 Task: Assign mailaustralia7@gmail.com as Assignee of Issue Issue0000000212 in Backlog  in Scrum Project Project0000000043 in Jira. Assign mailaustralia7@gmail.com as Assignee of Issue Issue0000000213 in Backlog  in Scrum Project Project0000000043 in Jira. Assign carxxstreet791@gmail.com as Assignee of Issue Issue0000000214 in Backlog  in Scrum Project Project0000000043 in Jira. Assign carxxstreet791@gmail.com as Assignee of Issue Issue0000000215 in Backlog  in Scrum Project Project0000000043 in Jira. Assign vinnyoffice2@gmail.com as Assignee of Issue Issue0000000216 in Backlog  in Scrum Project Project0000000044 in Jira
Action: Mouse moved to (1061, 411)
Screenshot: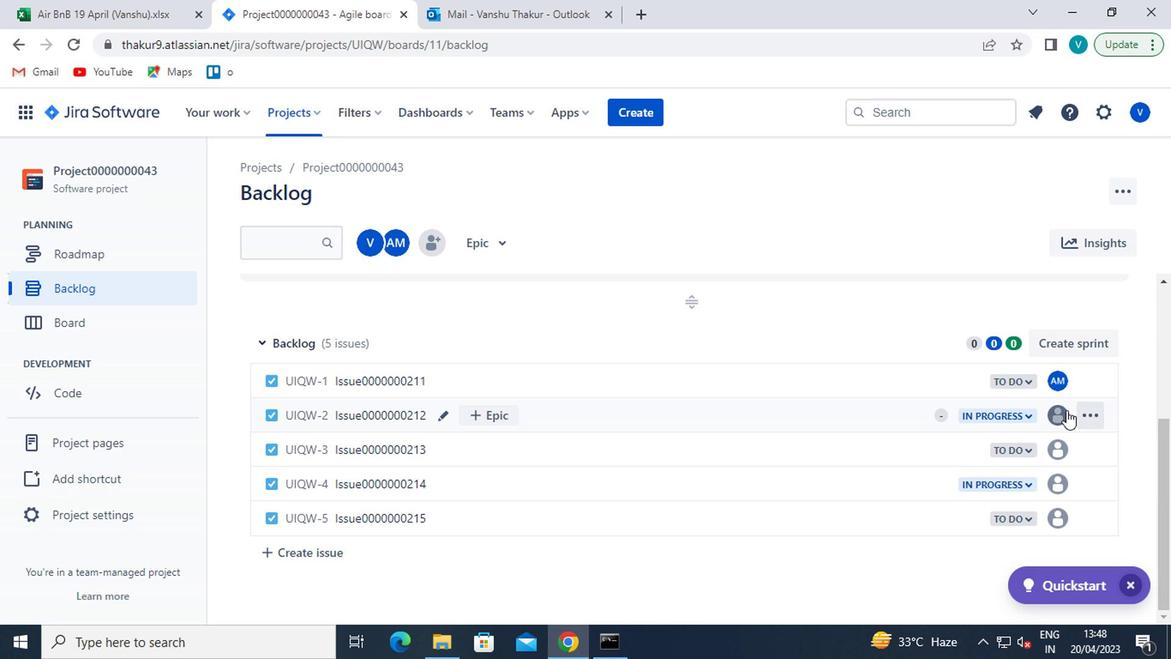 
Action: Mouse pressed left at (1061, 411)
Screenshot: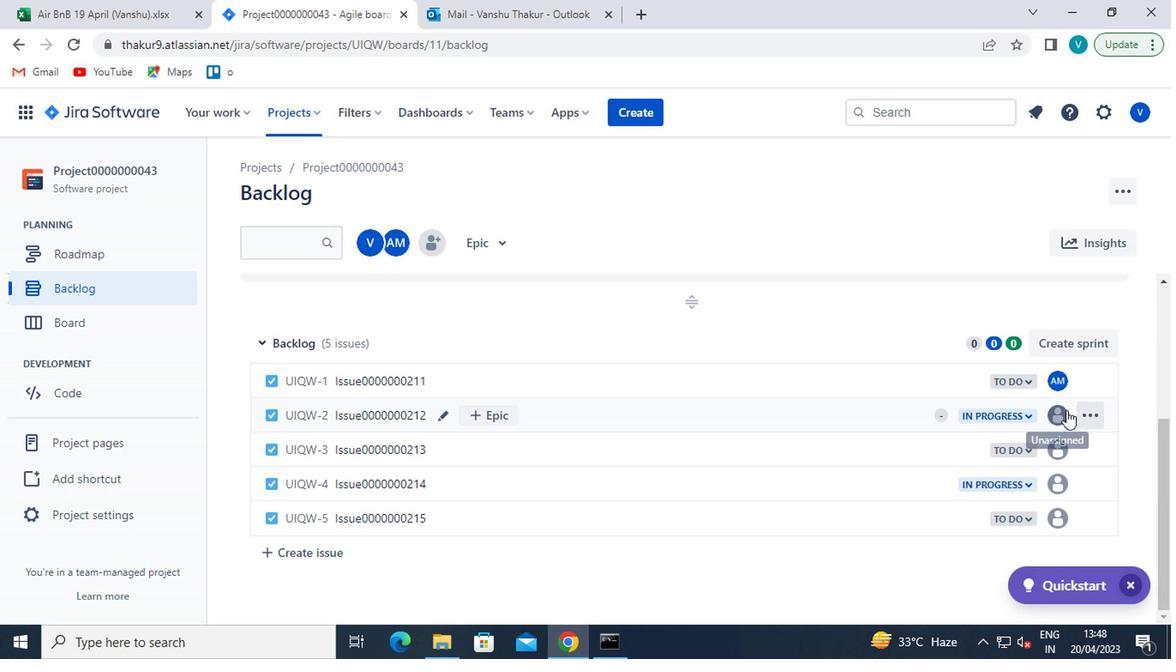 
Action: Mouse moved to (913, 584)
Screenshot: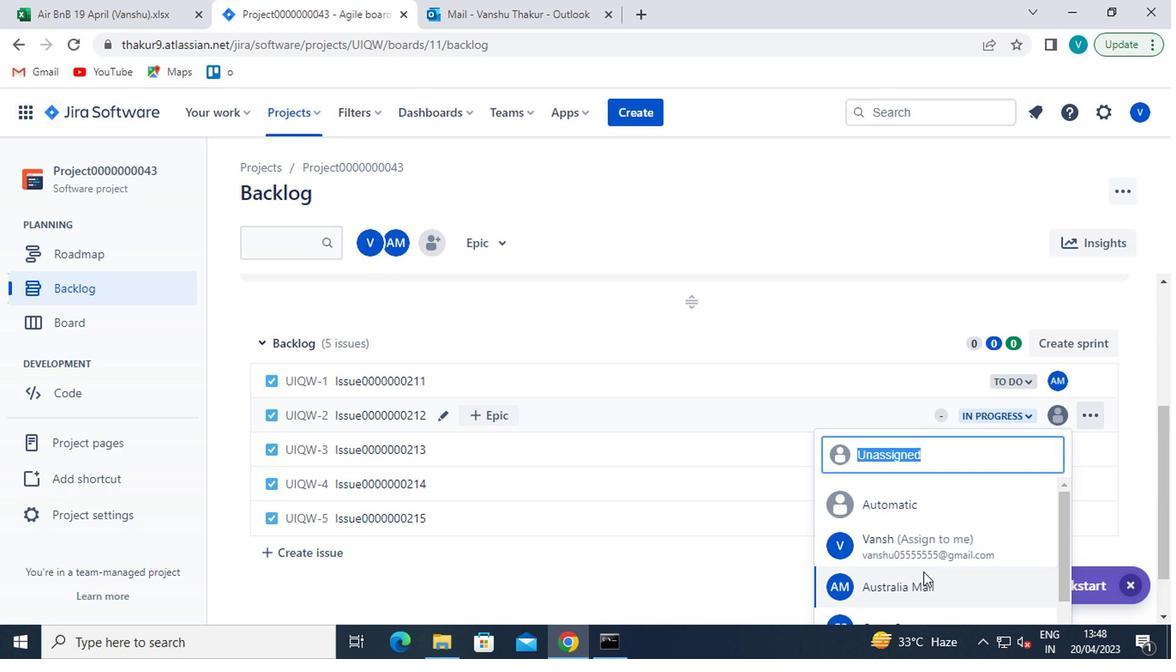 
Action: Mouse pressed left at (913, 584)
Screenshot: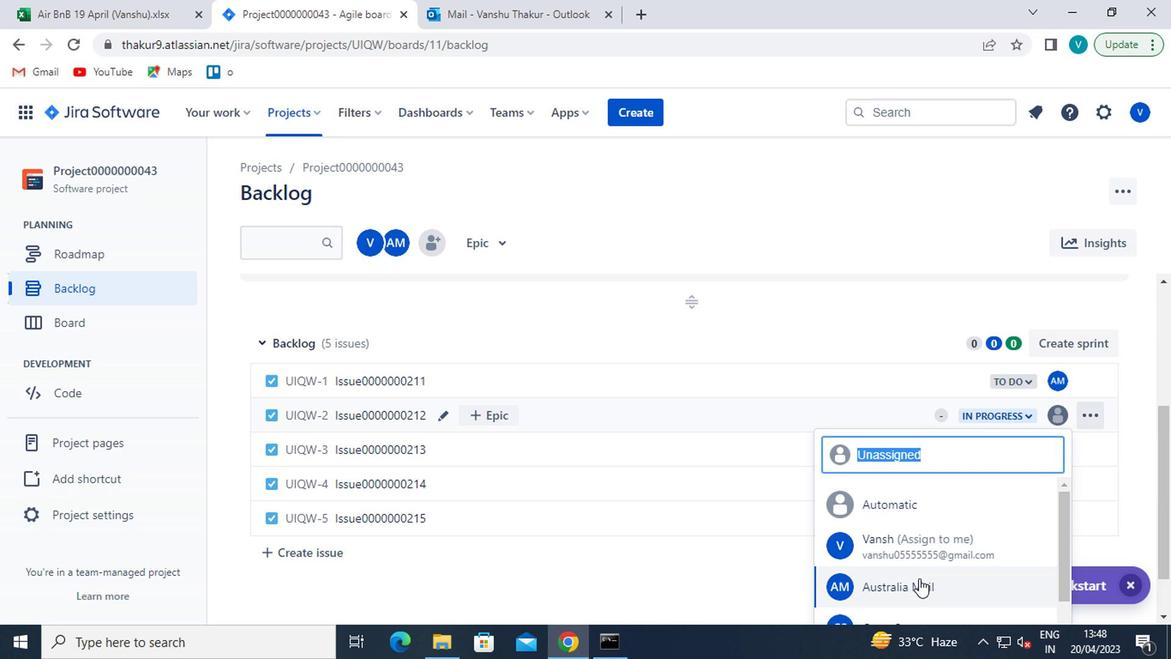 
Action: Mouse moved to (1057, 444)
Screenshot: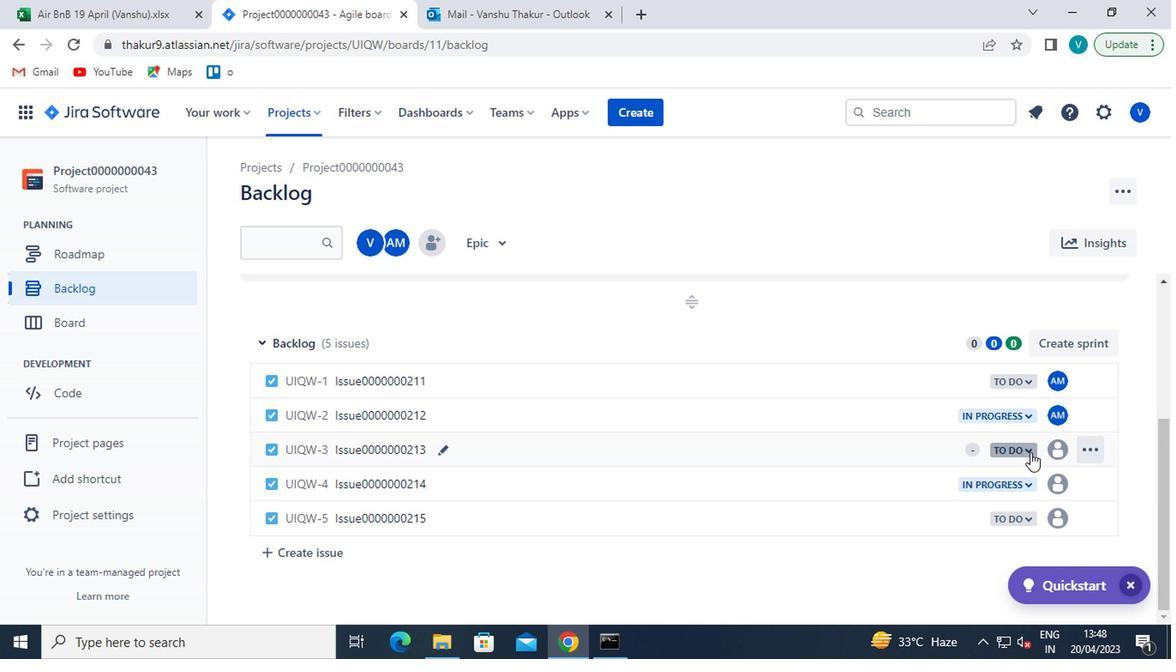 
Action: Mouse pressed left at (1057, 444)
Screenshot: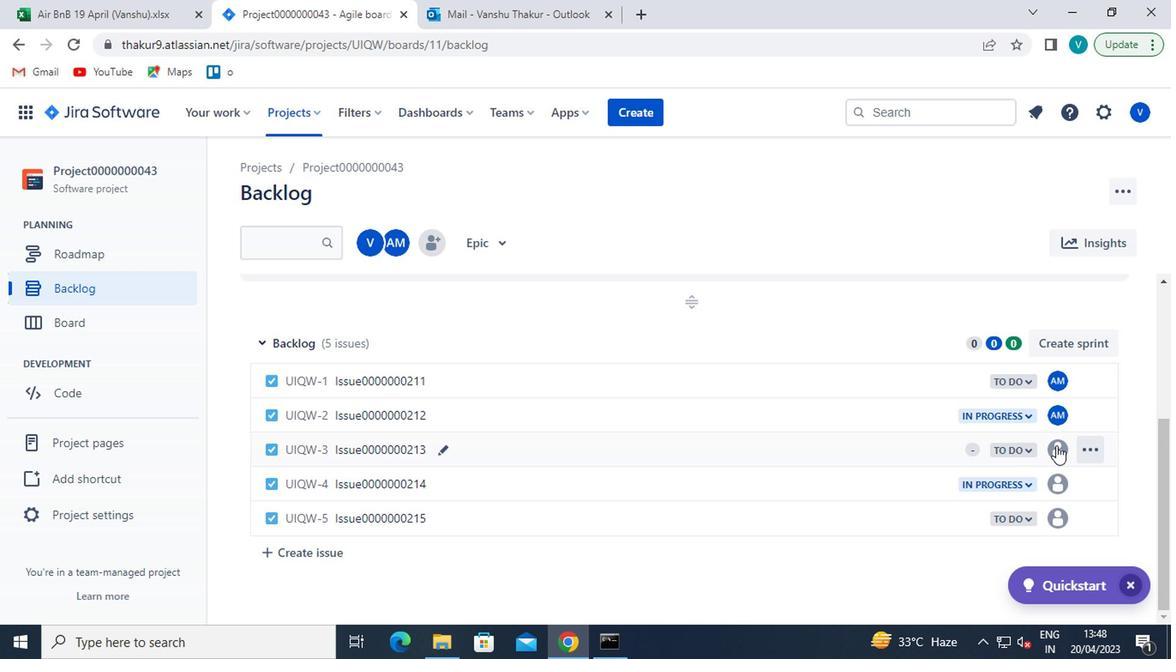 
Action: Mouse moved to (892, 607)
Screenshot: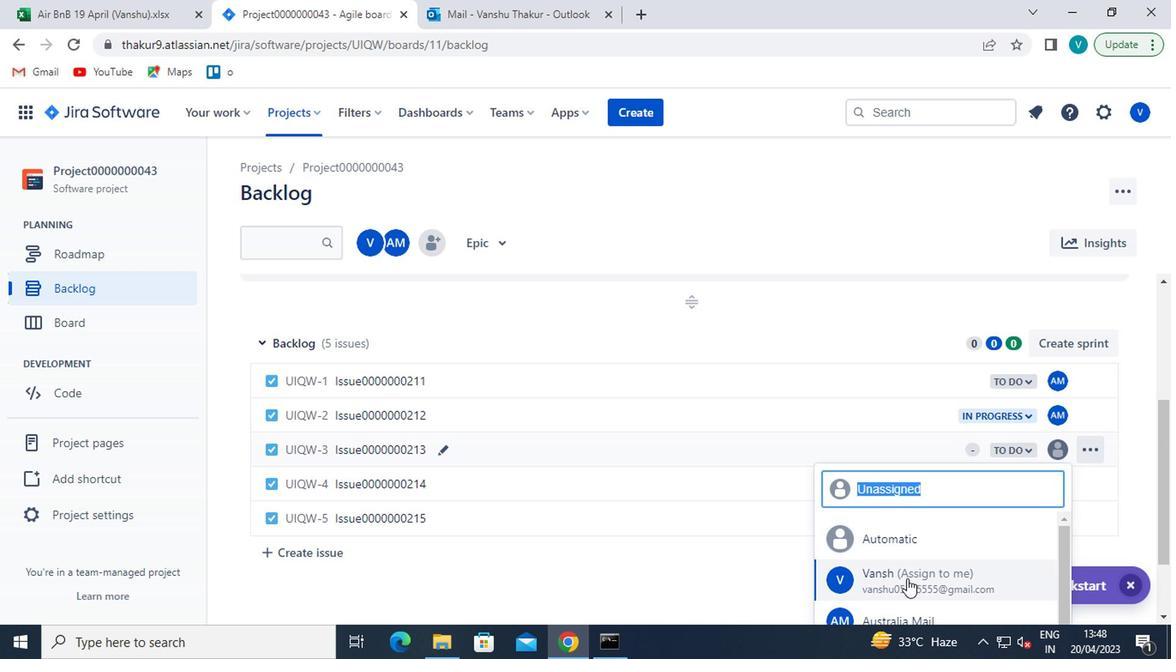 
Action: Mouse scrolled (892, 606) with delta (0, 0)
Screenshot: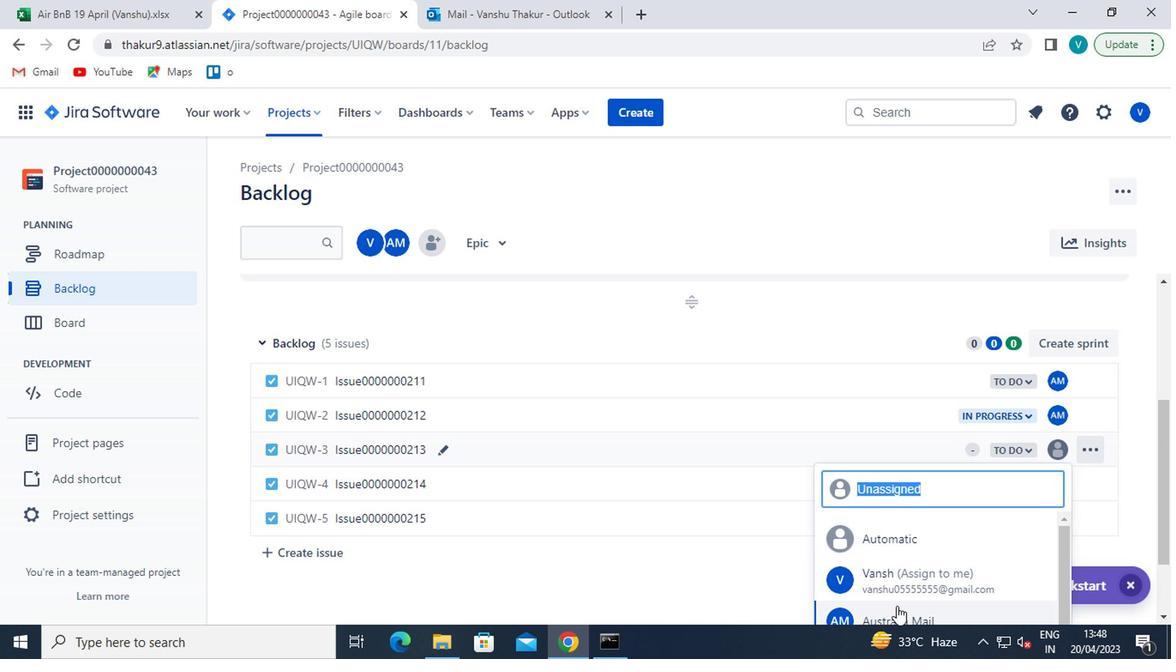 
Action: Mouse moved to (903, 532)
Screenshot: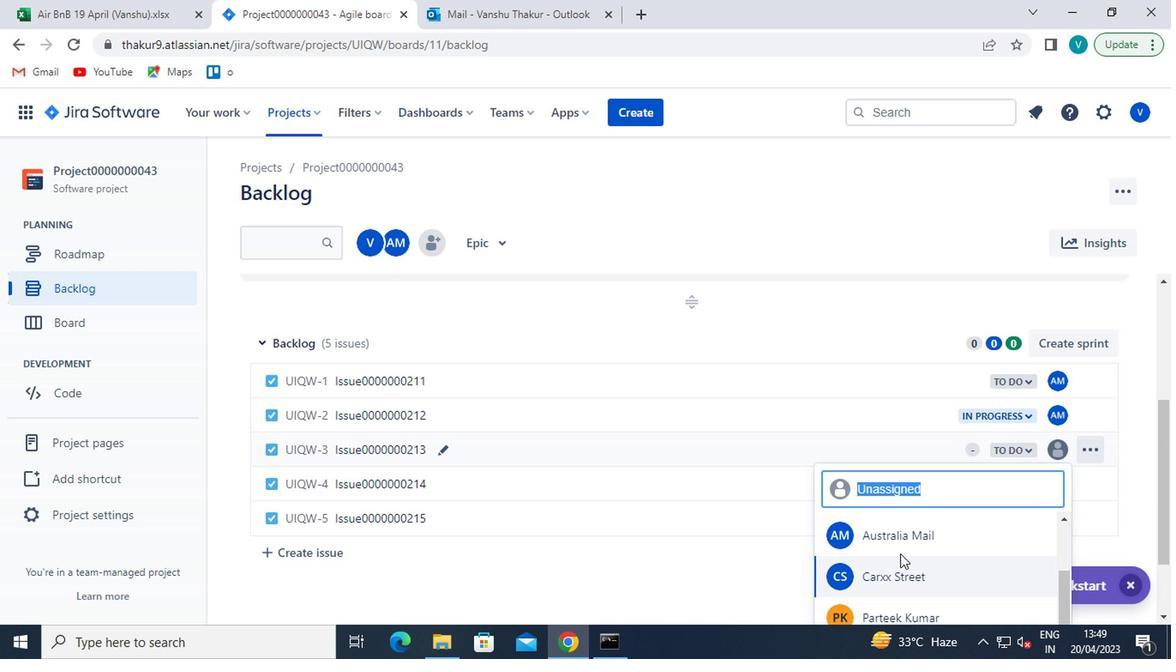 
Action: Mouse pressed left at (903, 532)
Screenshot: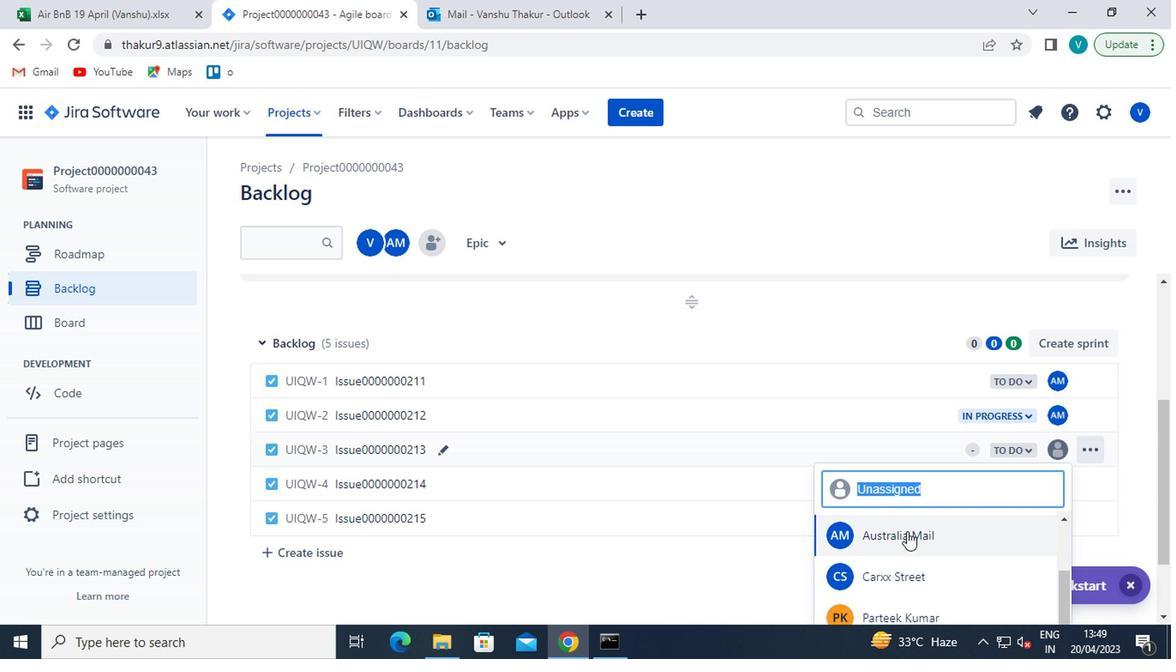 
Action: Mouse moved to (1054, 485)
Screenshot: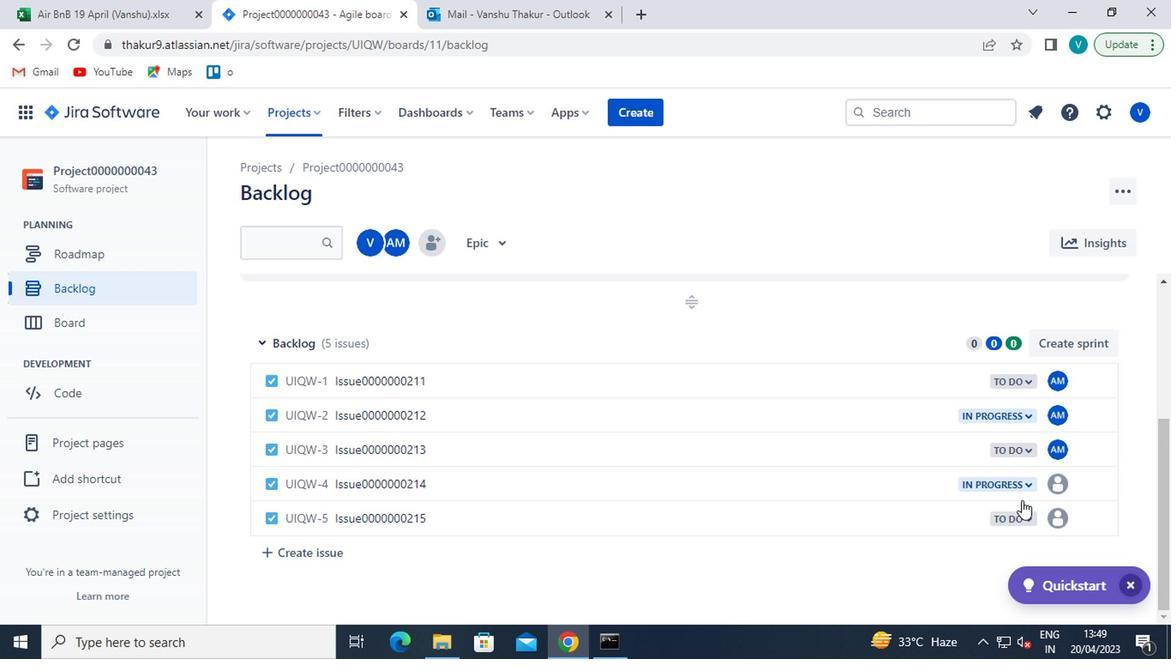 
Action: Mouse pressed left at (1054, 485)
Screenshot: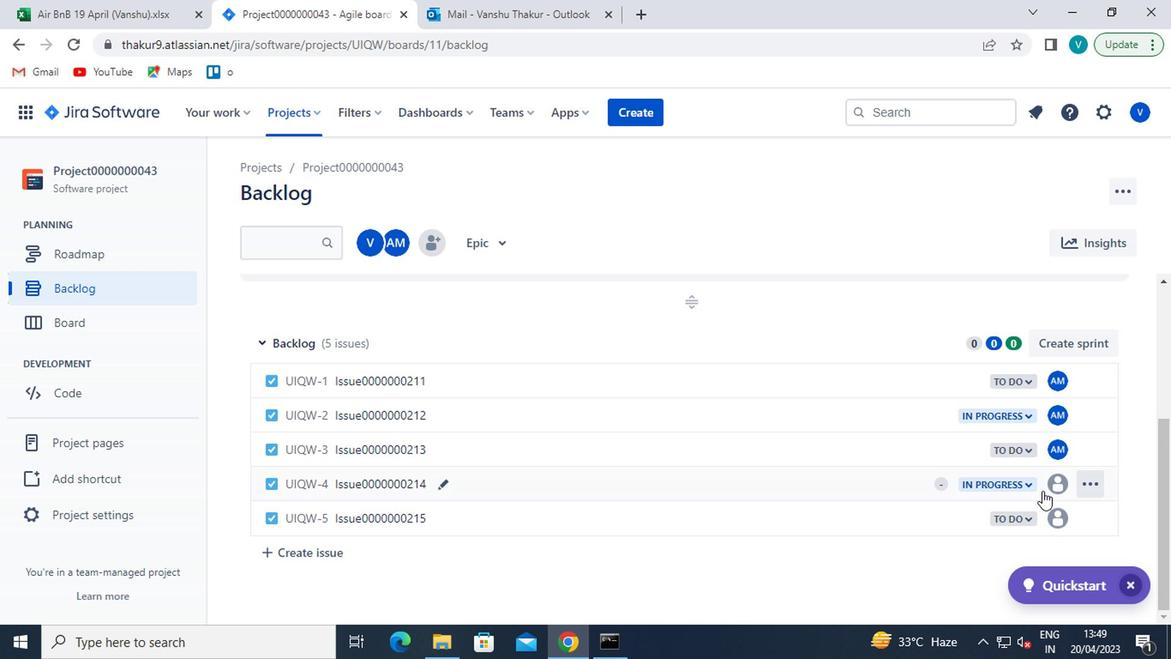 
Action: Mouse moved to (924, 598)
Screenshot: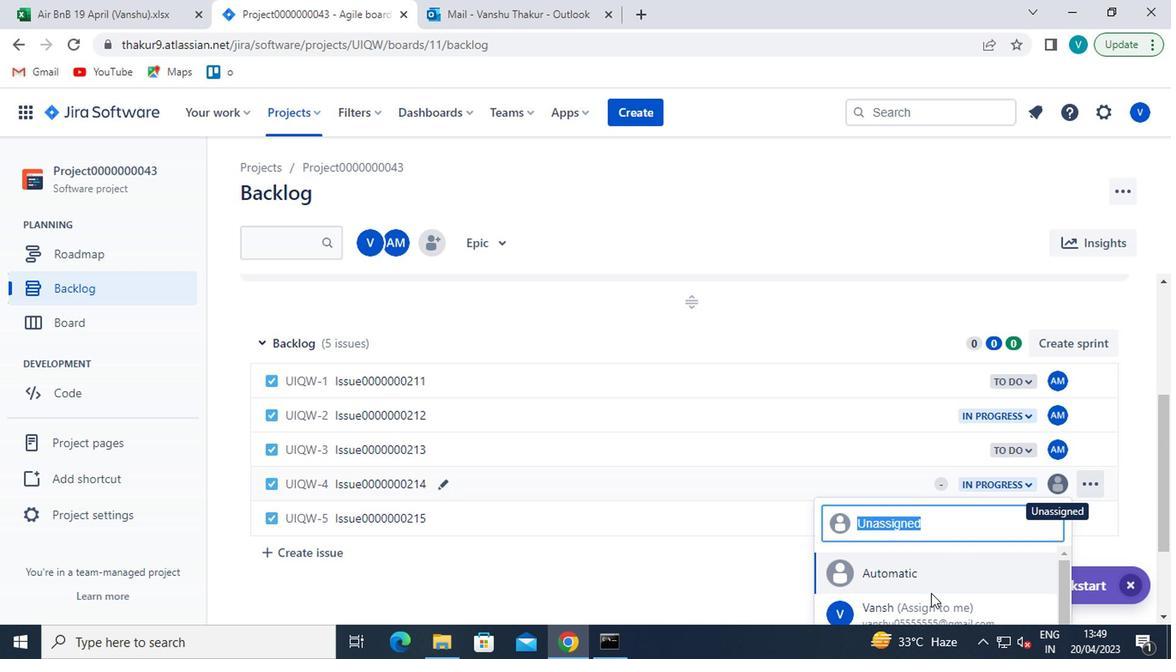 
Action: Mouse scrolled (924, 596) with delta (0, -1)
Screenshot: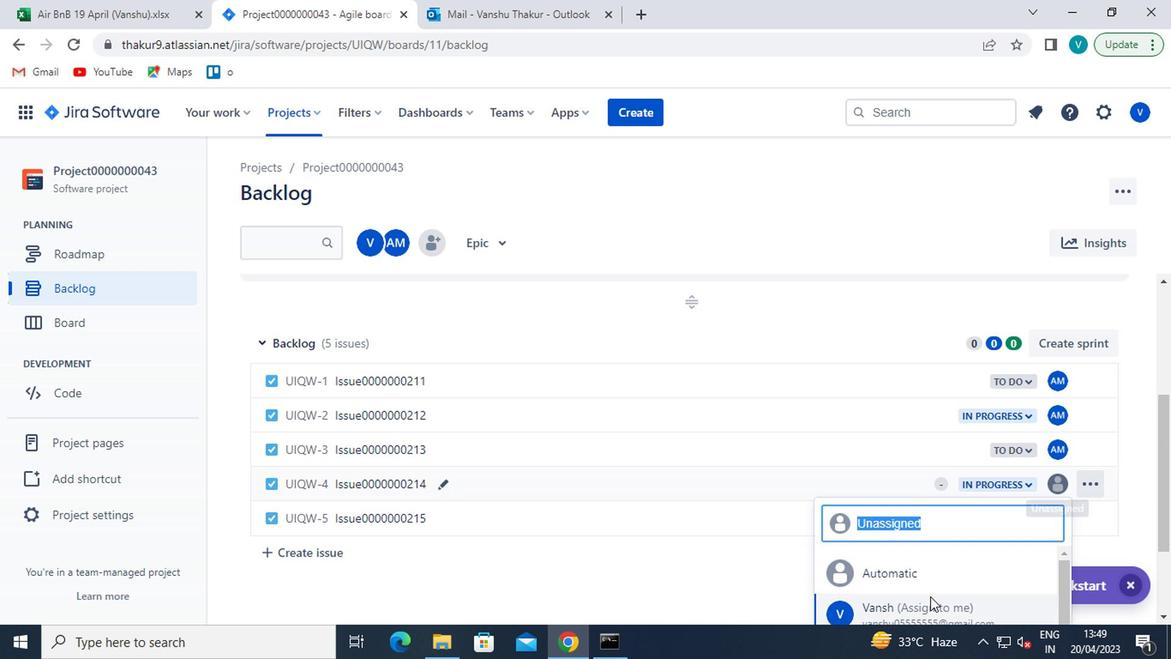 
Action: Mouse moved to (922, 568)
Screenshot: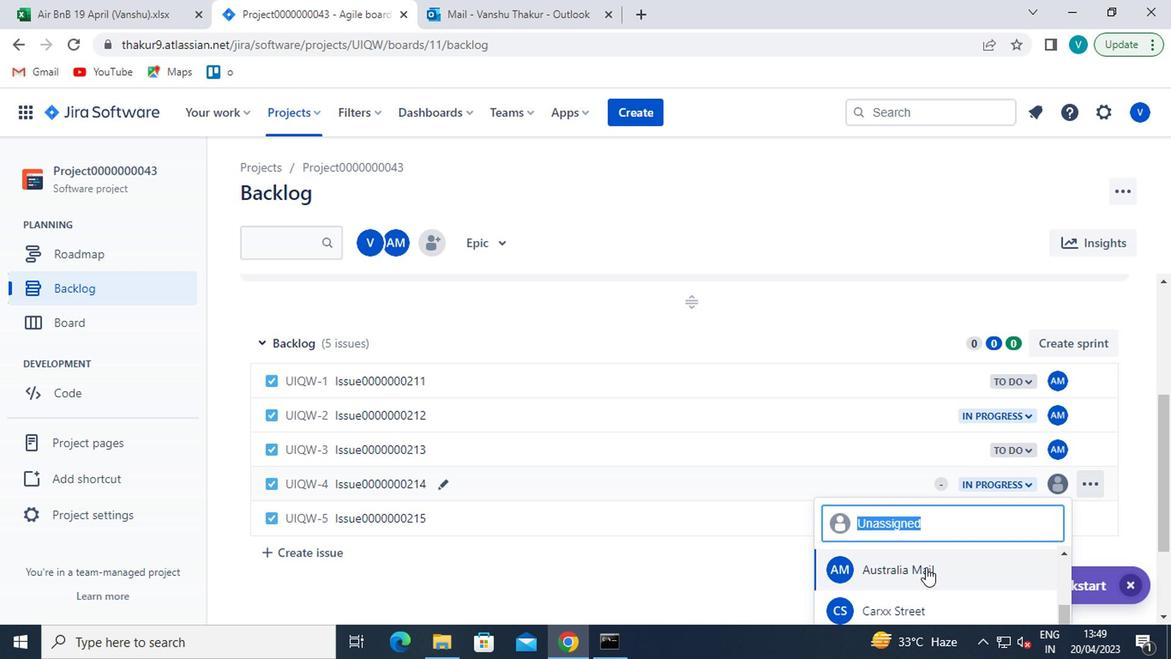 
Action: Mouse scrolled (922, 567) with delta (0, -1)
Screenshot: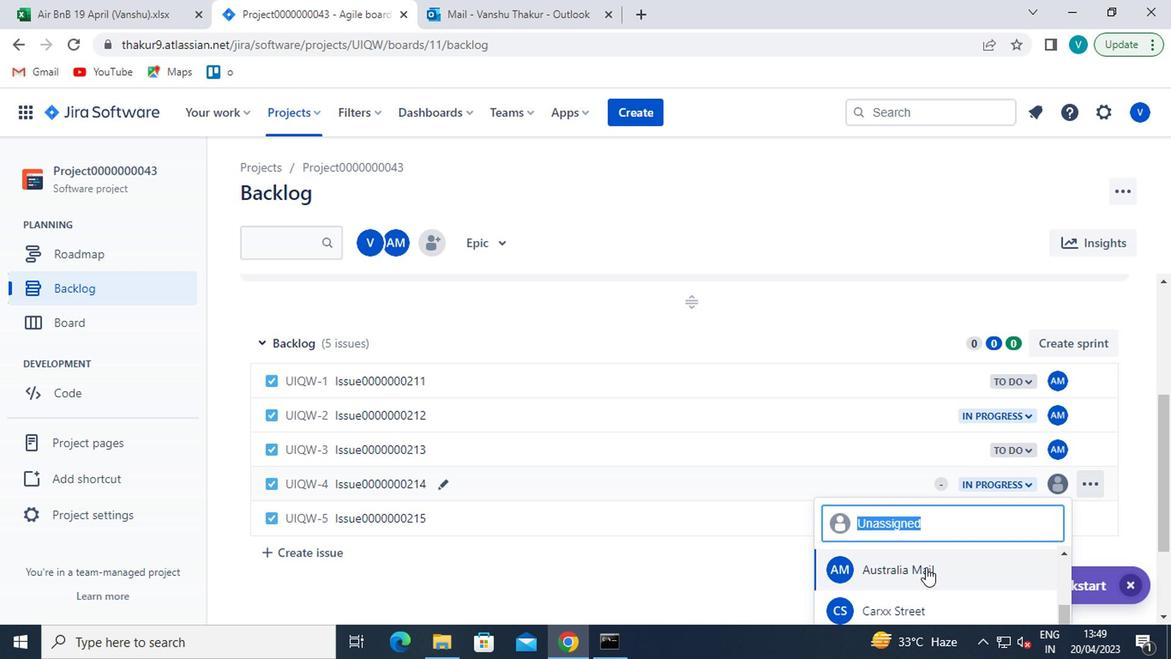 
Action: Mouse scrolled (922, 569) with delta (0, 0)
Screenshot: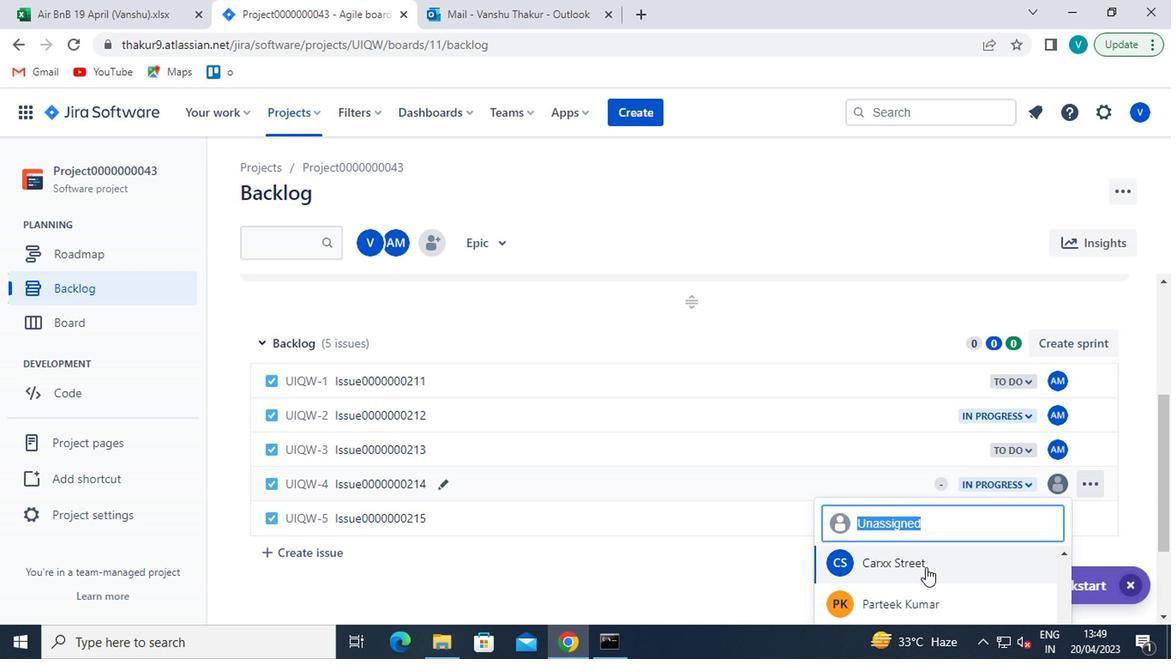 
Action: Mouse moved to (922, 577)
Screenshot: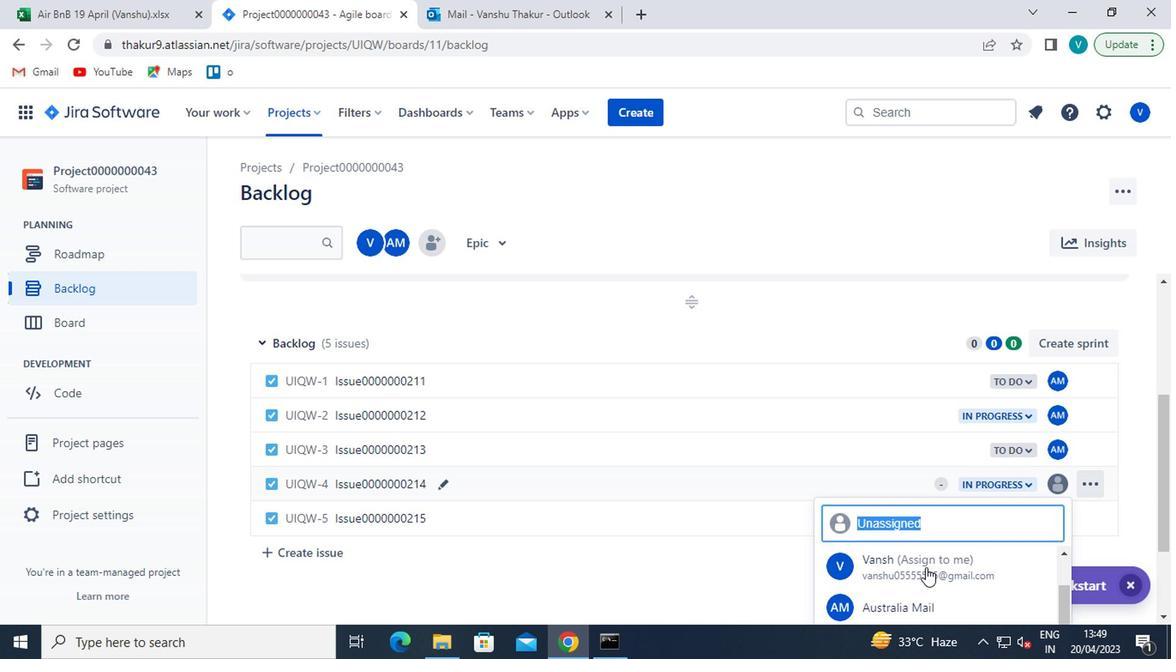 
Action: Mouse scrolled (922, 576) with delta (0, -1)
Screenshot: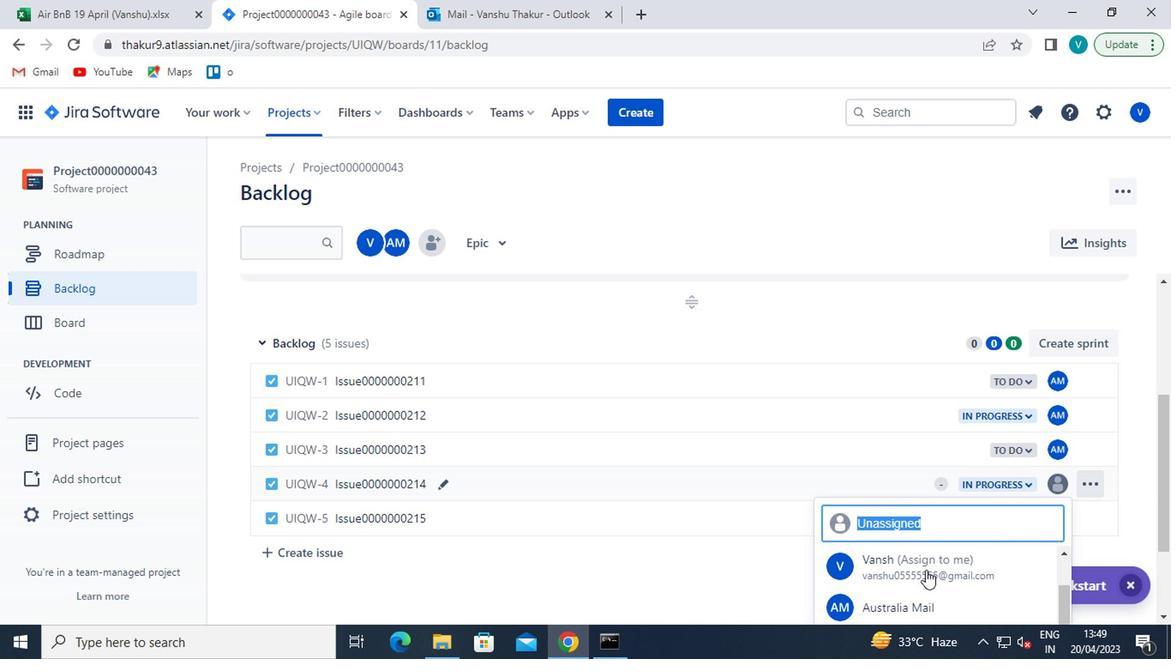 
Action: Mouse moved to (924, 568)
Screenshot: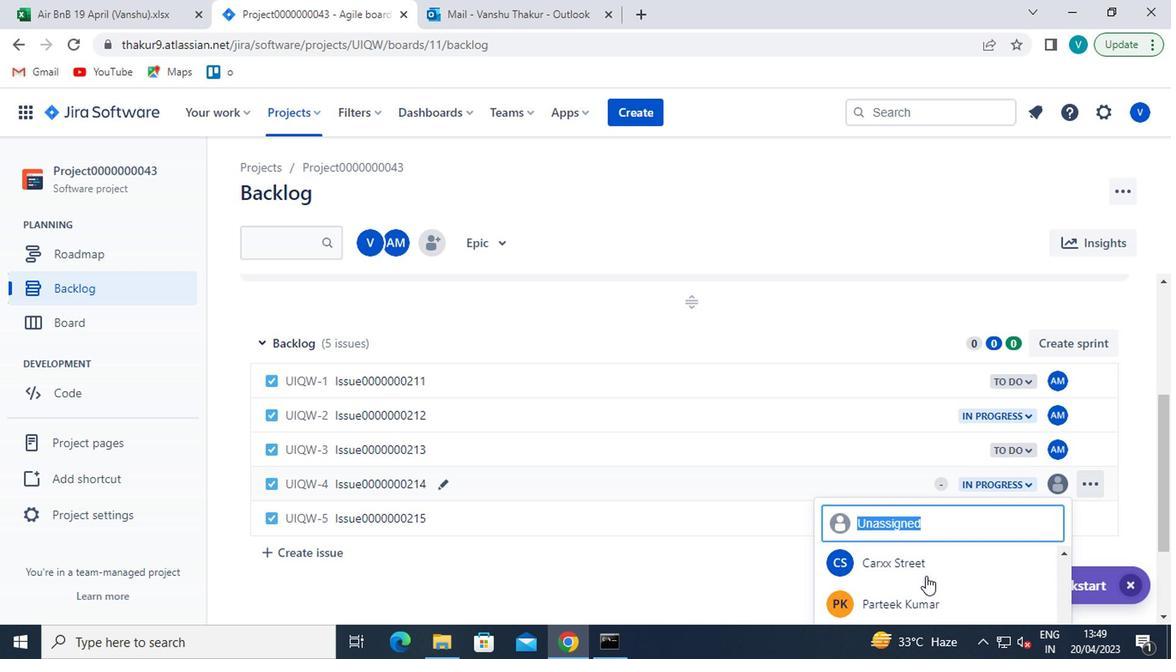 
Action: Mouse pressed left at (924, 568)
Screenshot: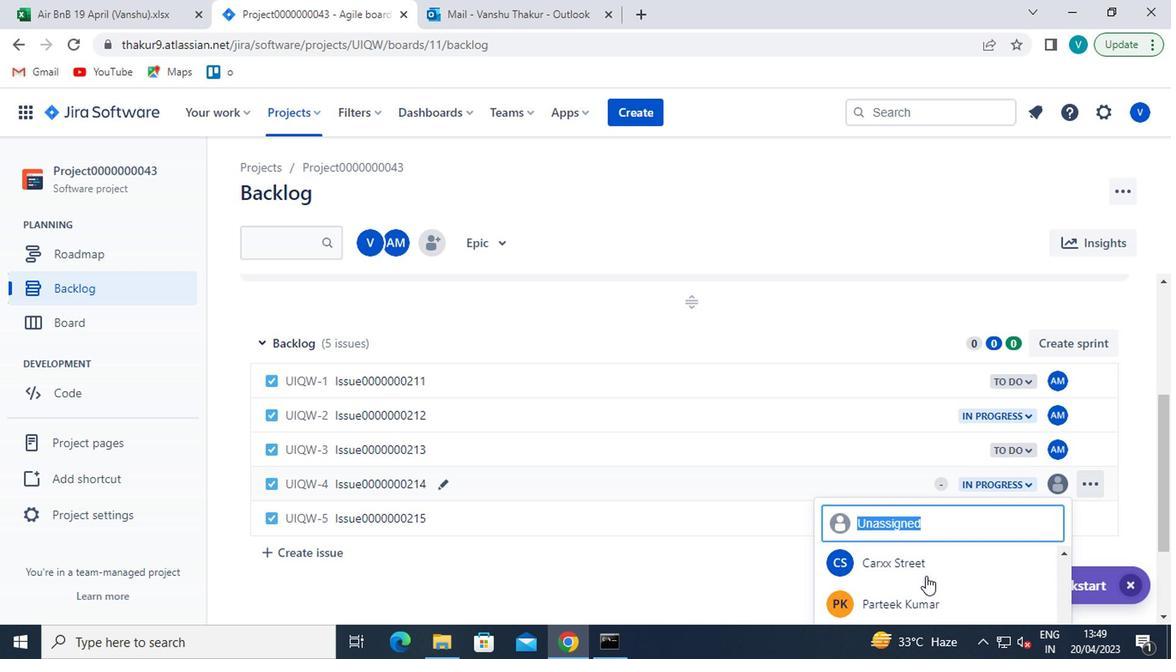 
Action: Mouse moved to (1050, 516)
Screenshot: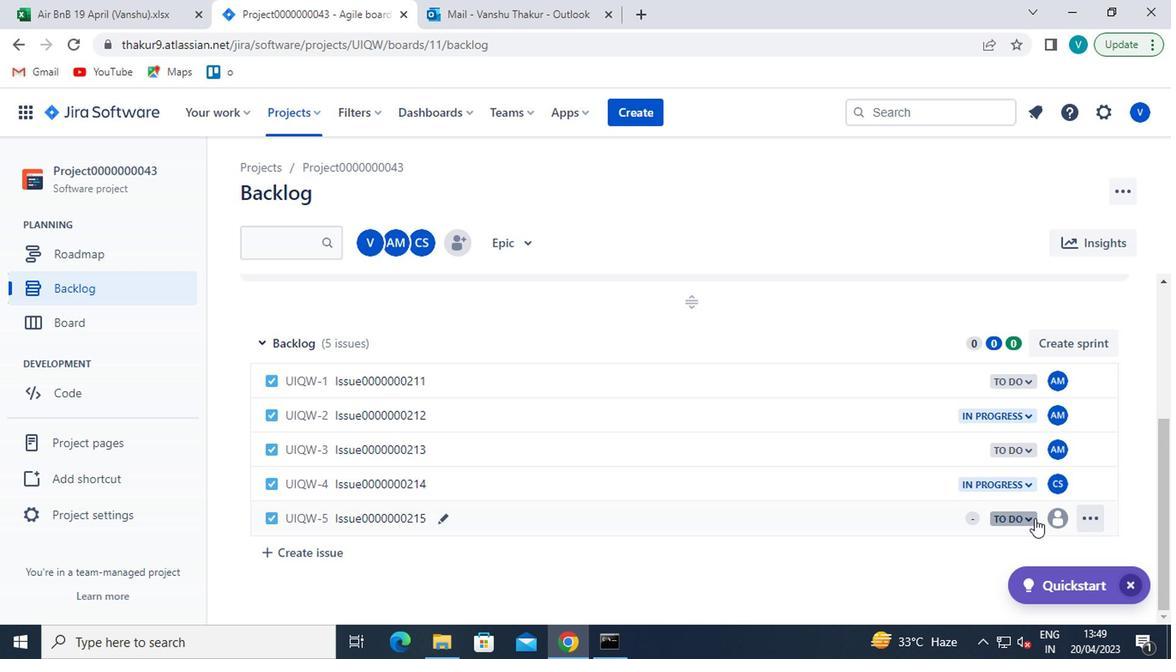 
Action: Mouse pressed left at (1050, 516)
Screenshot: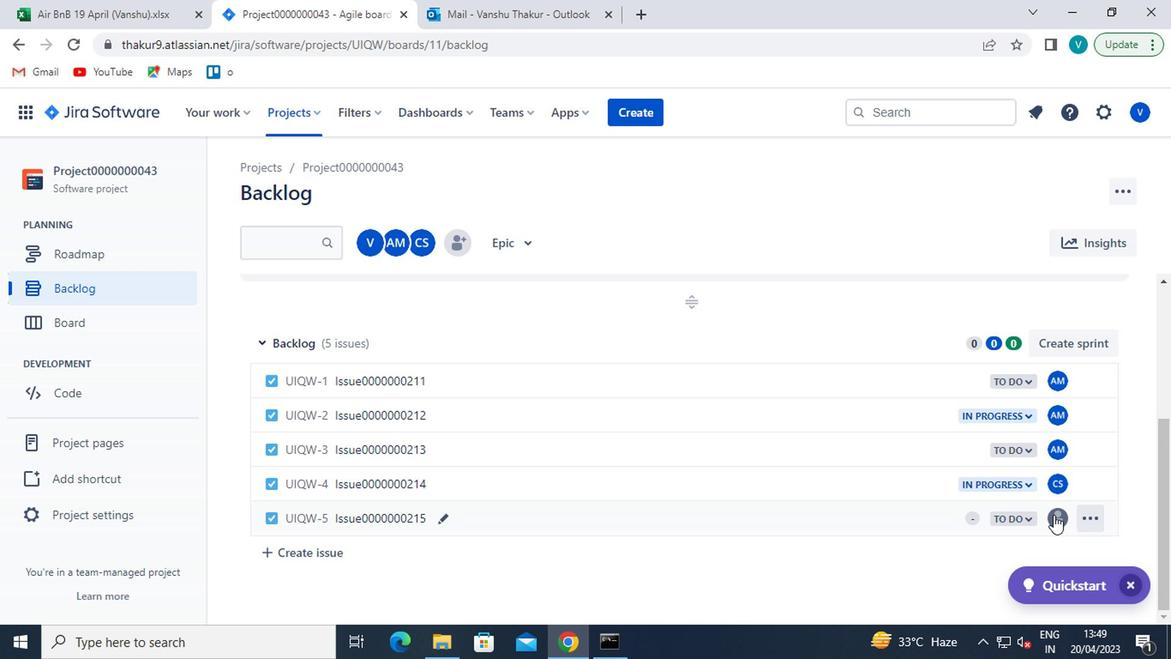 
Action: Mouse moved to (913, 590)
Screenshot: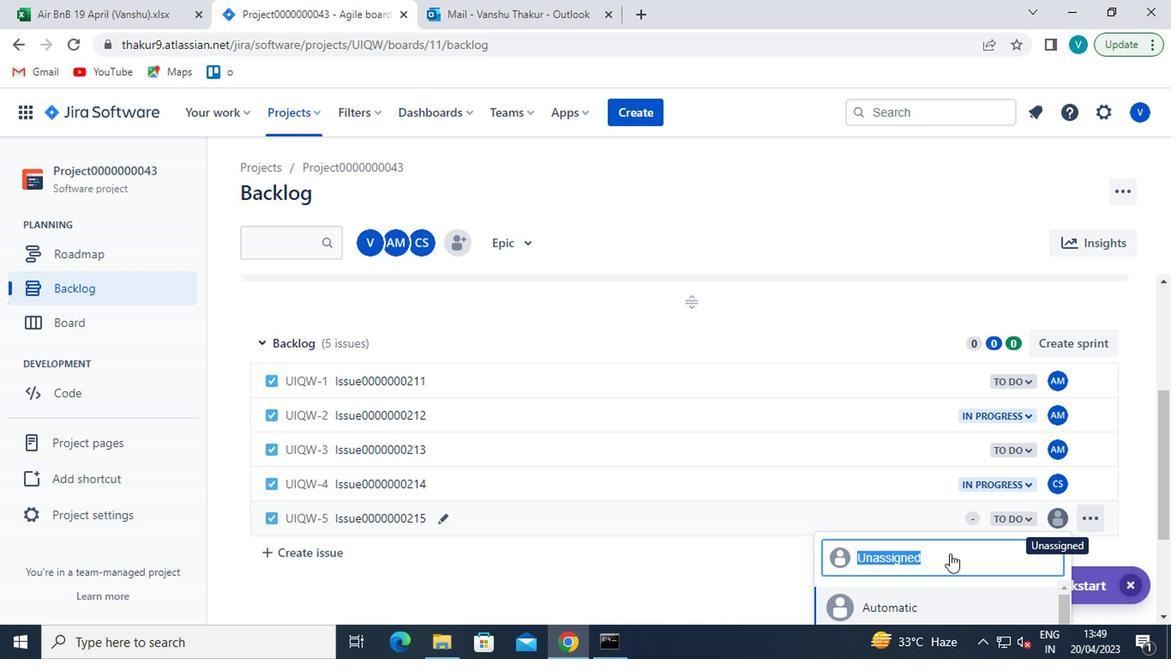 
Action: Mouse scrolled (913, 590) with delta (0, 0)
Screenshot: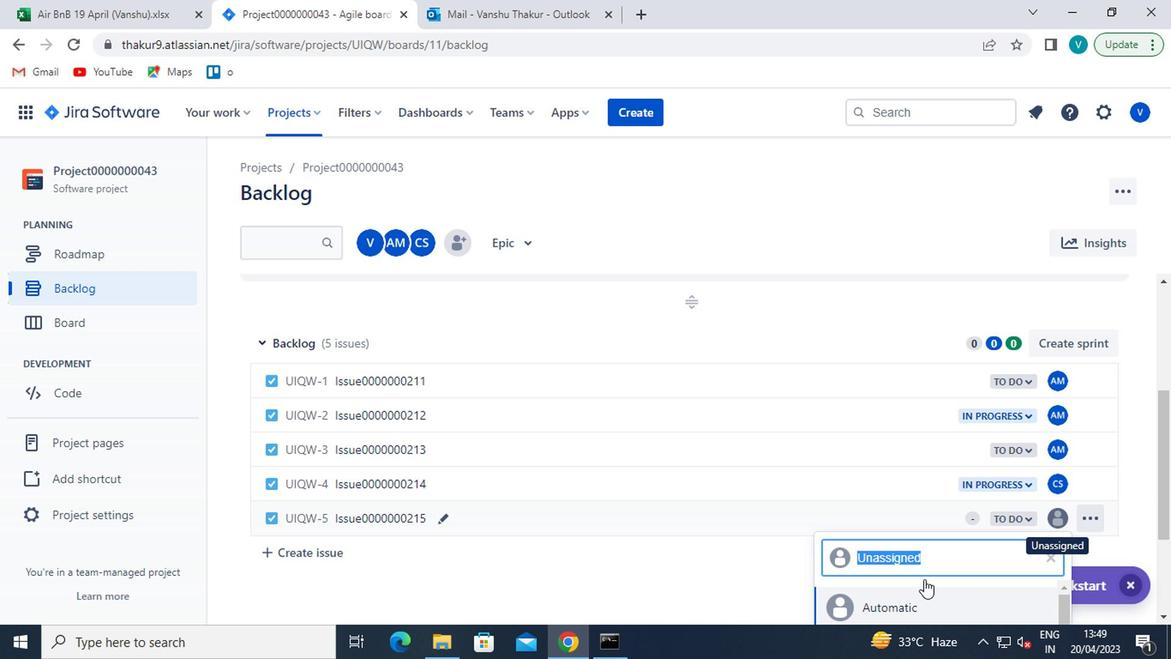 
Action: Mouse moved to (909, 598)
Screenshot: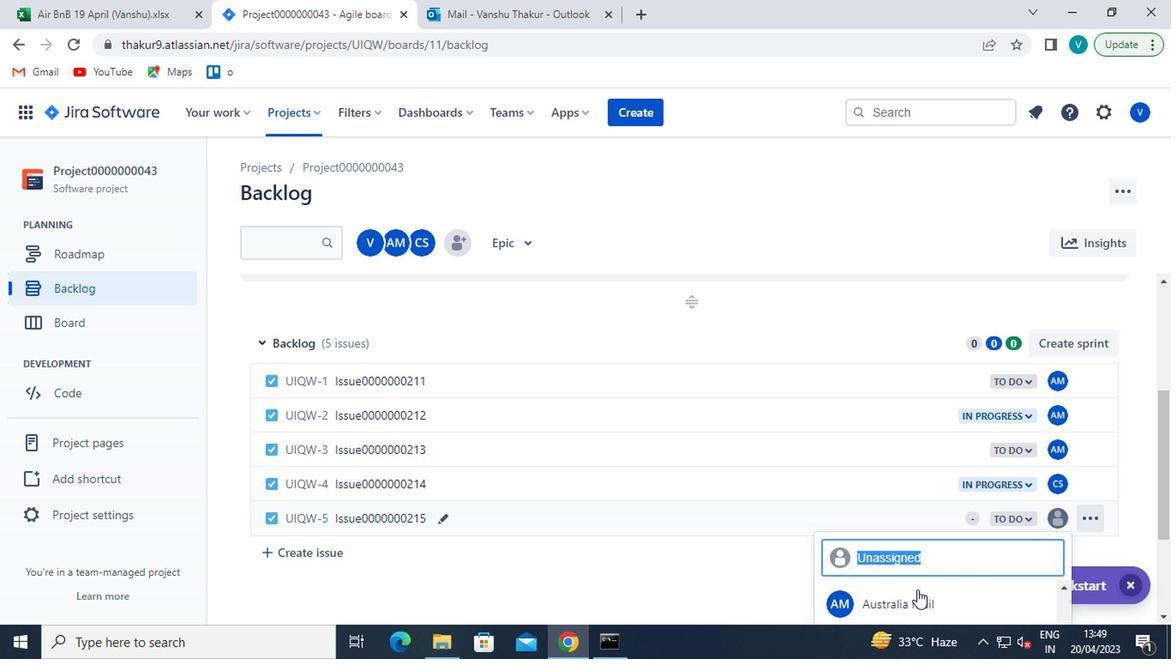 
Action: Mouse scrolled (909, 598) with delta (0, 0)
Screenshot: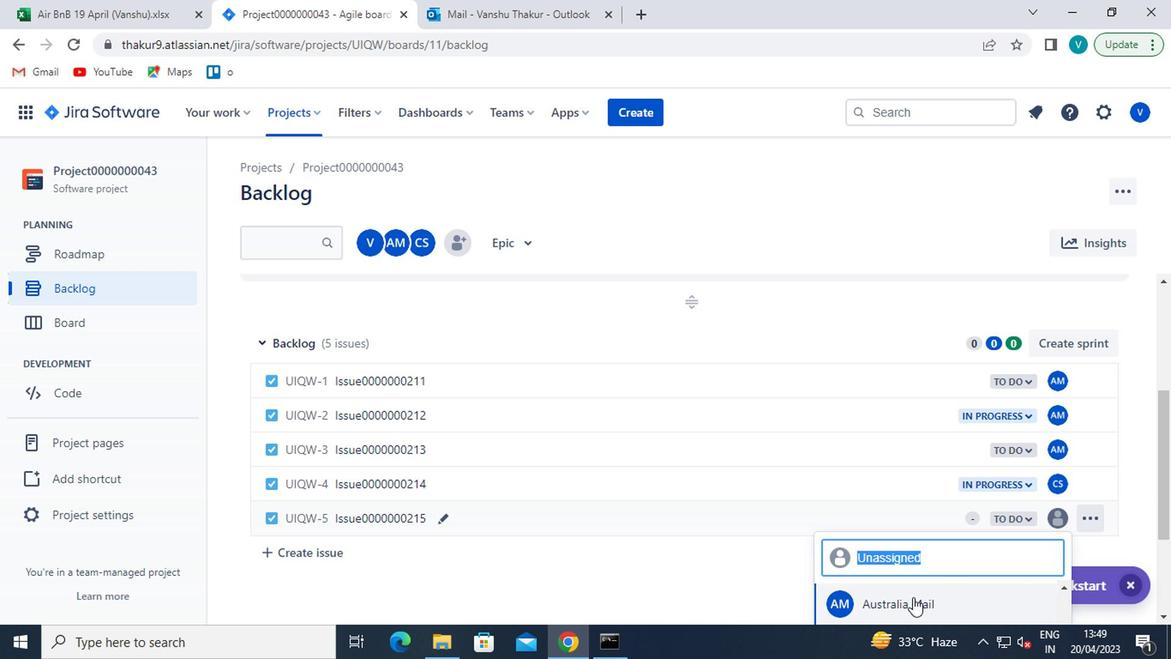 
Action: Mouse moved to (909, 598)
Screenshot: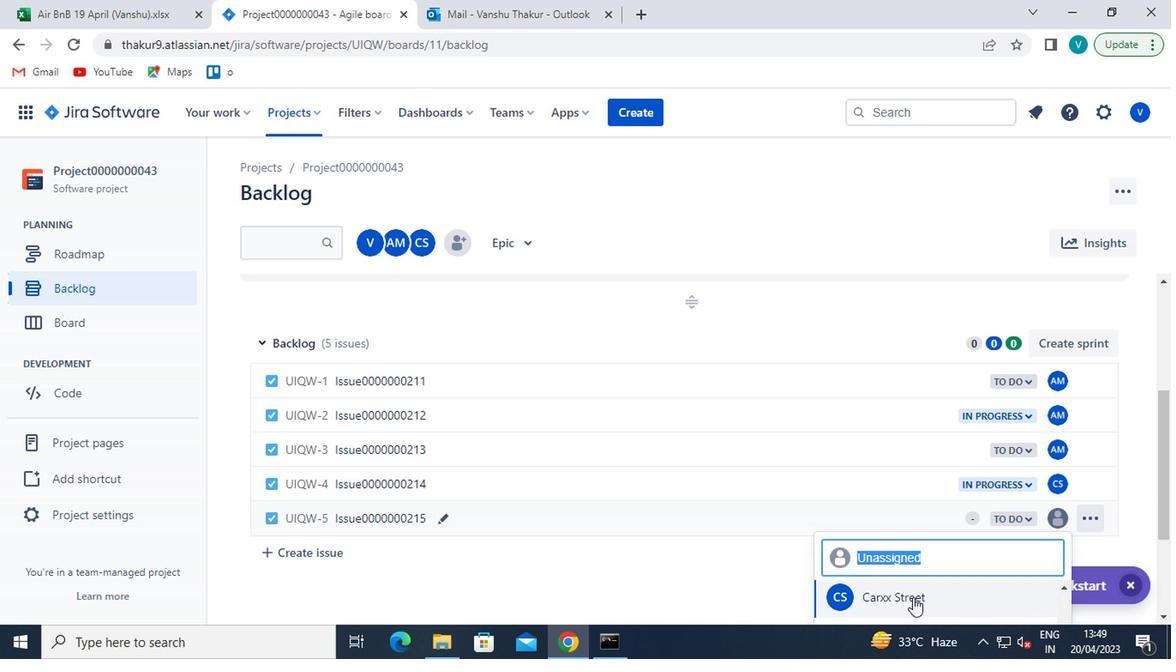 
Action: Mouse pressed left at (909, 598)
Screenshot: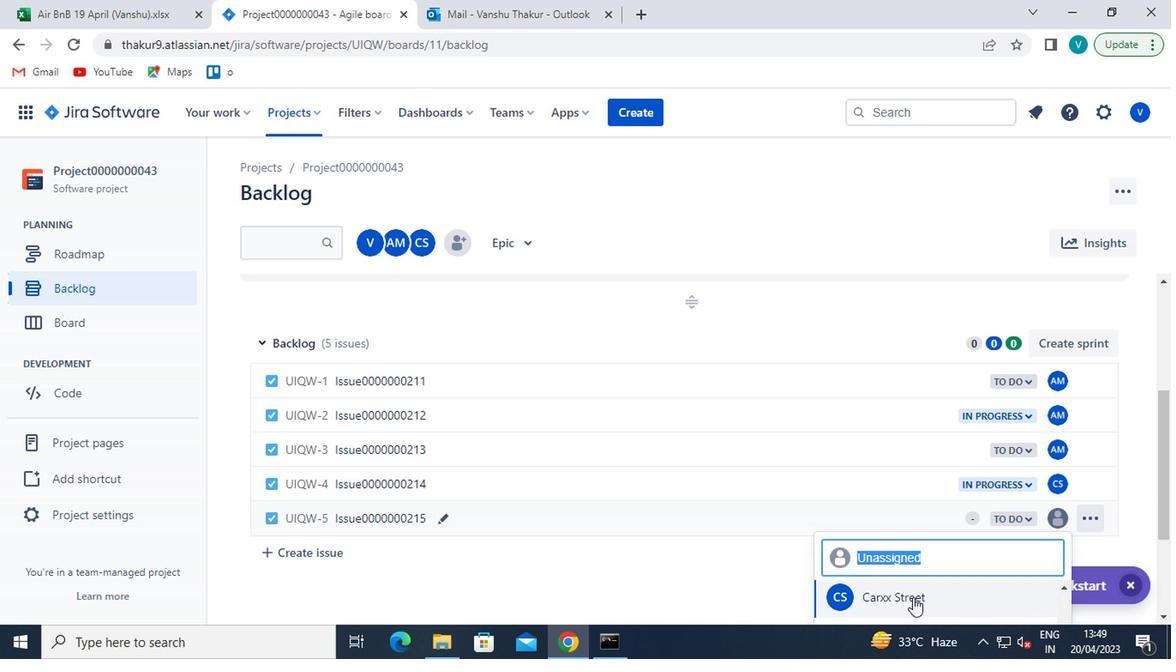 
Action: Mouse moved to (296, 114)
Screenshot: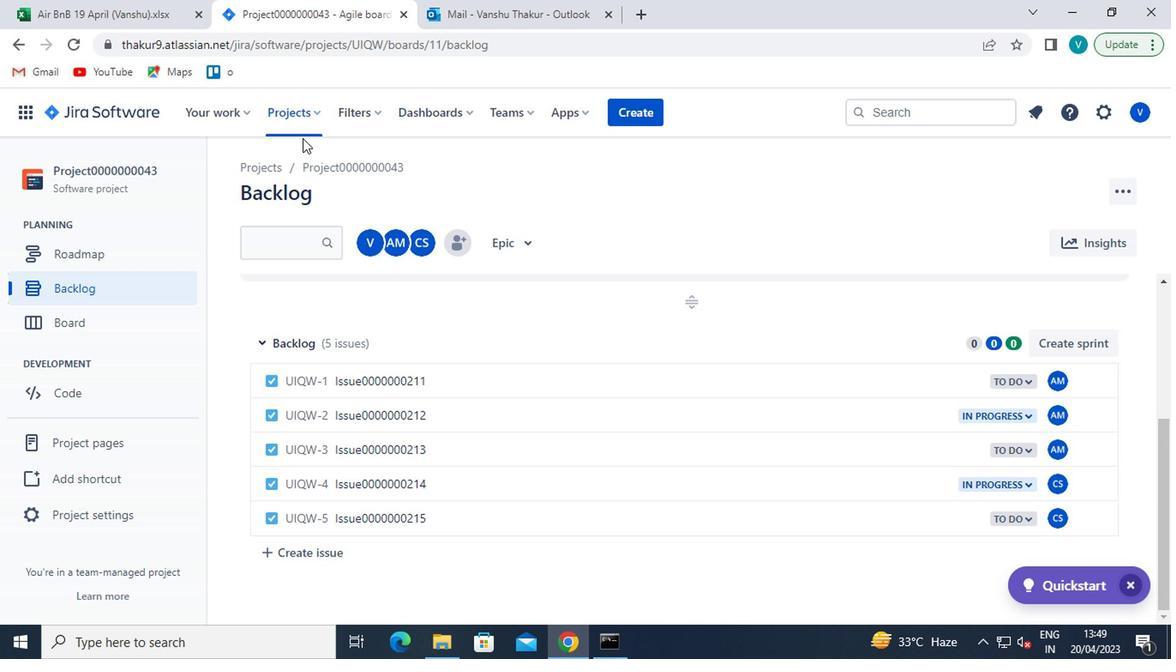 
Action: Mouse pressed left at (296, 114)
Screenshot: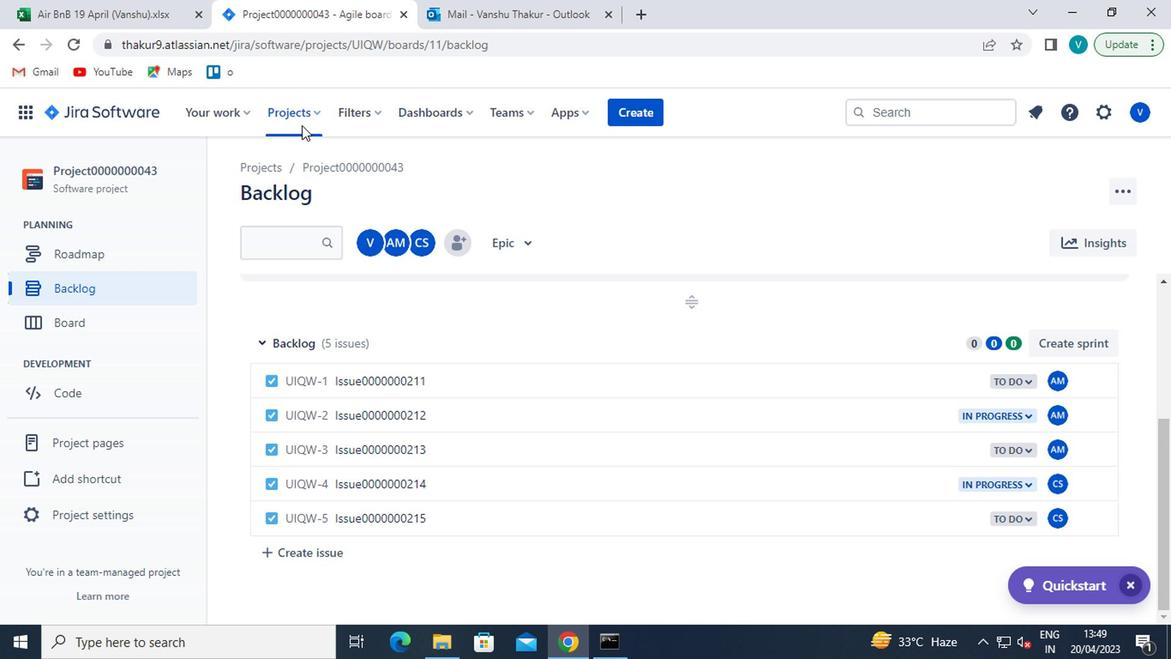 
Action: Mouse moved to (353, 220)
Screenshot: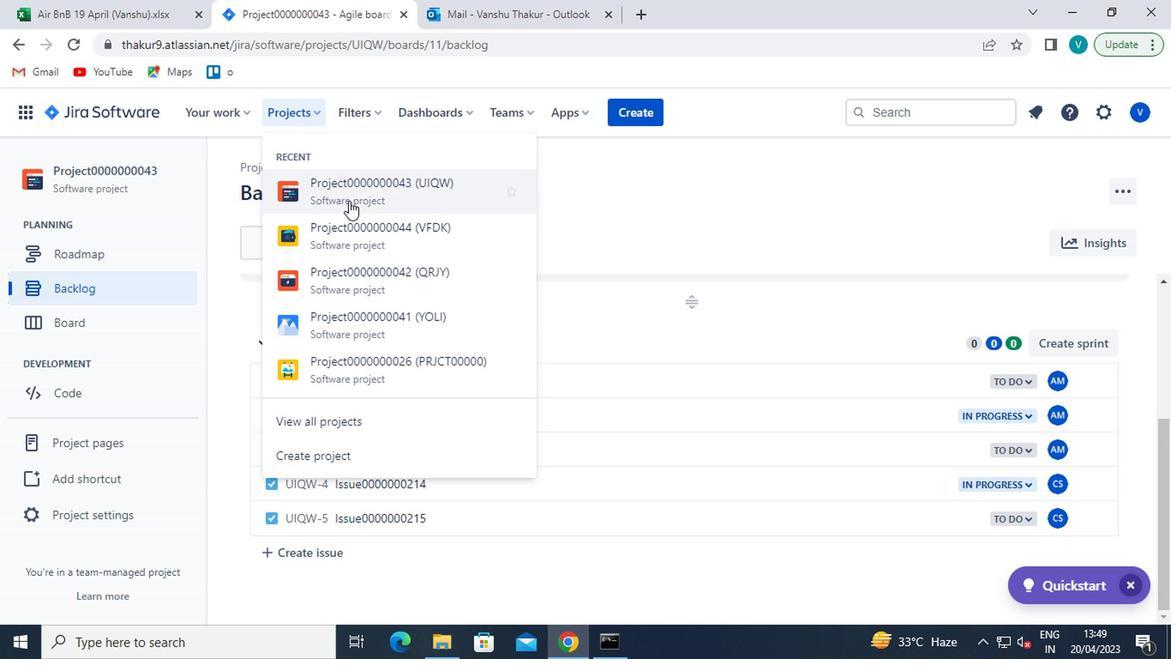 
Action: Mouse pressed left at (353, 220)
Screenshot: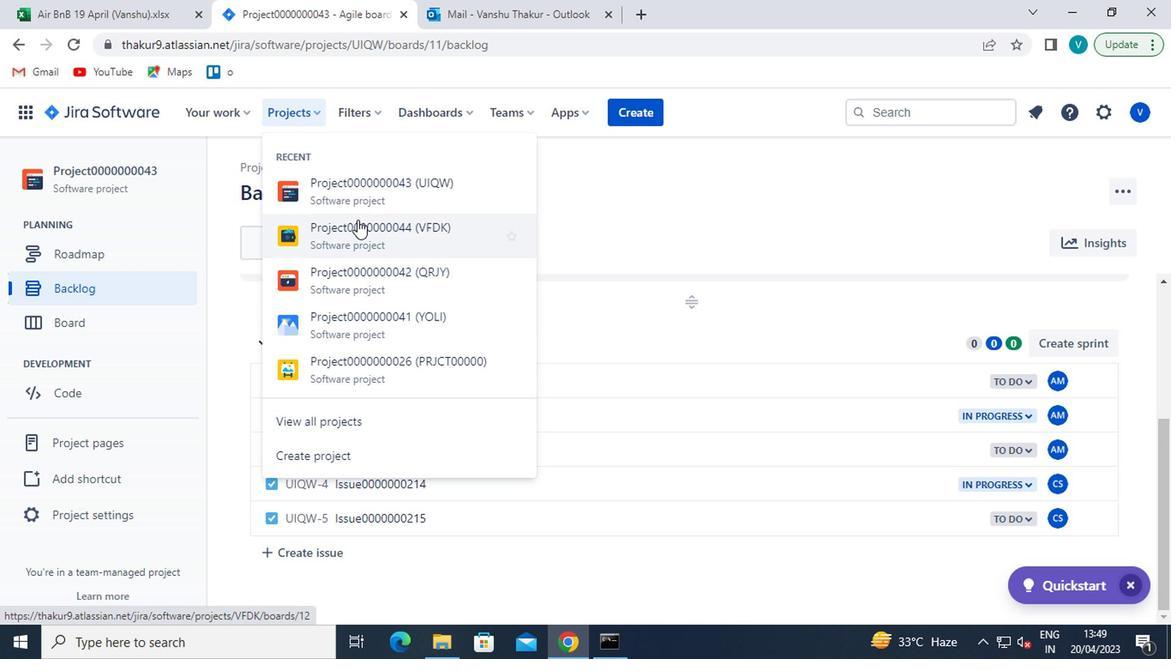 
Action: Mouse moved to (101, 296)
Screenshot: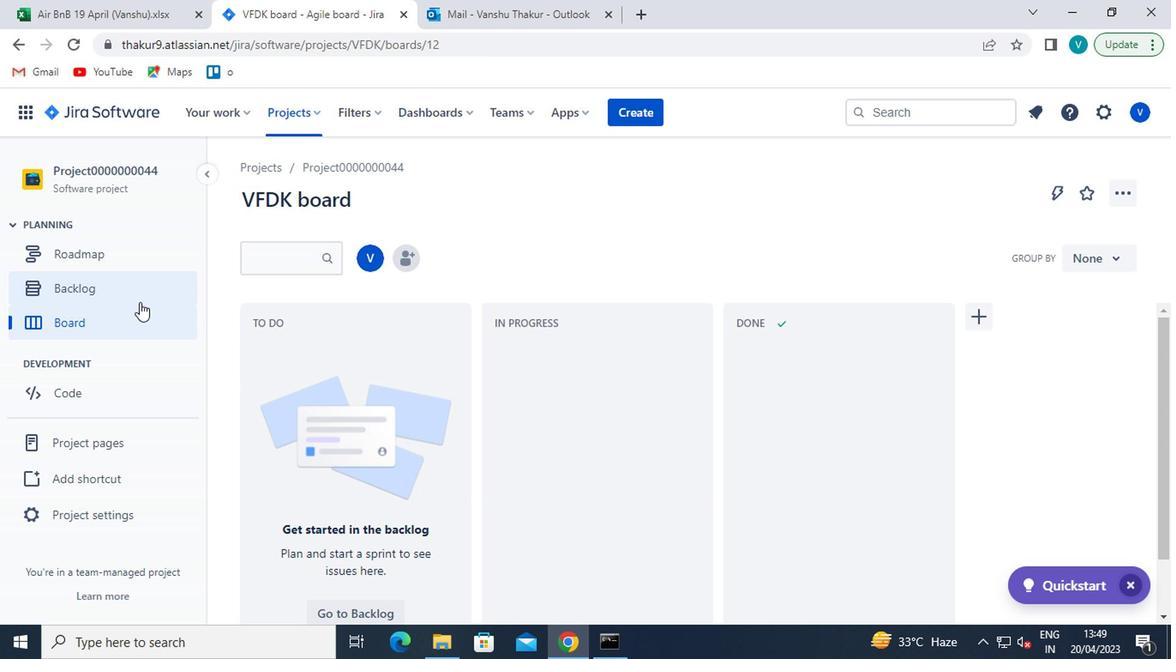 
Action: Mouse pressed left at (101, 296)
Screenshot: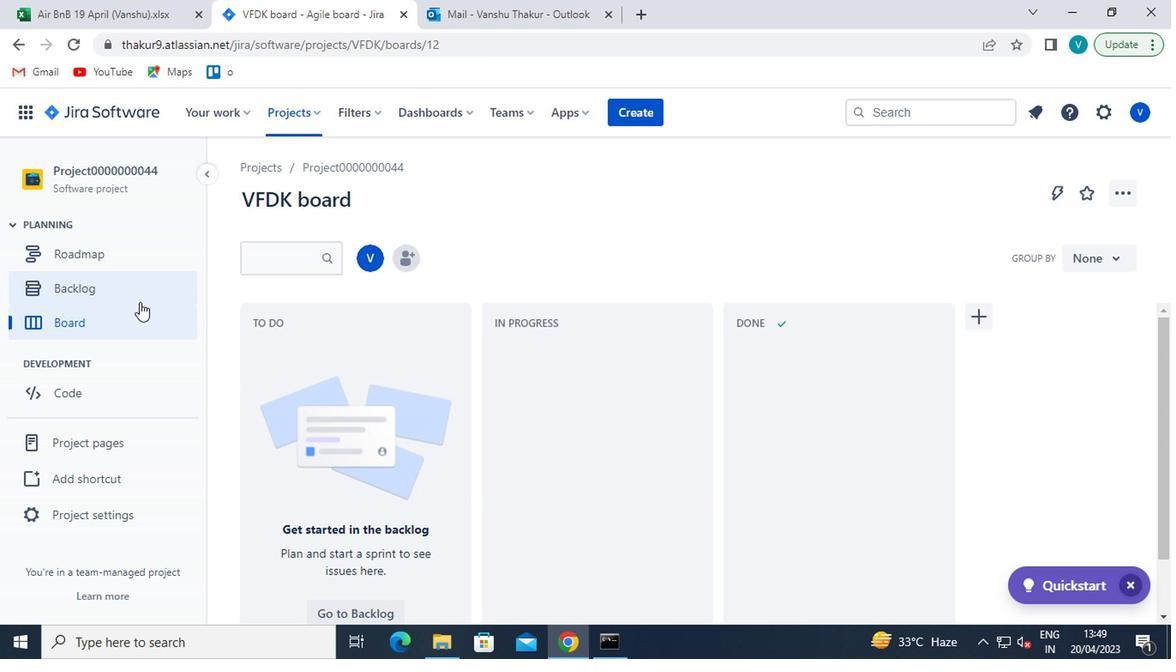 
Action: Mouse moved to (435, 356)
Screenshot: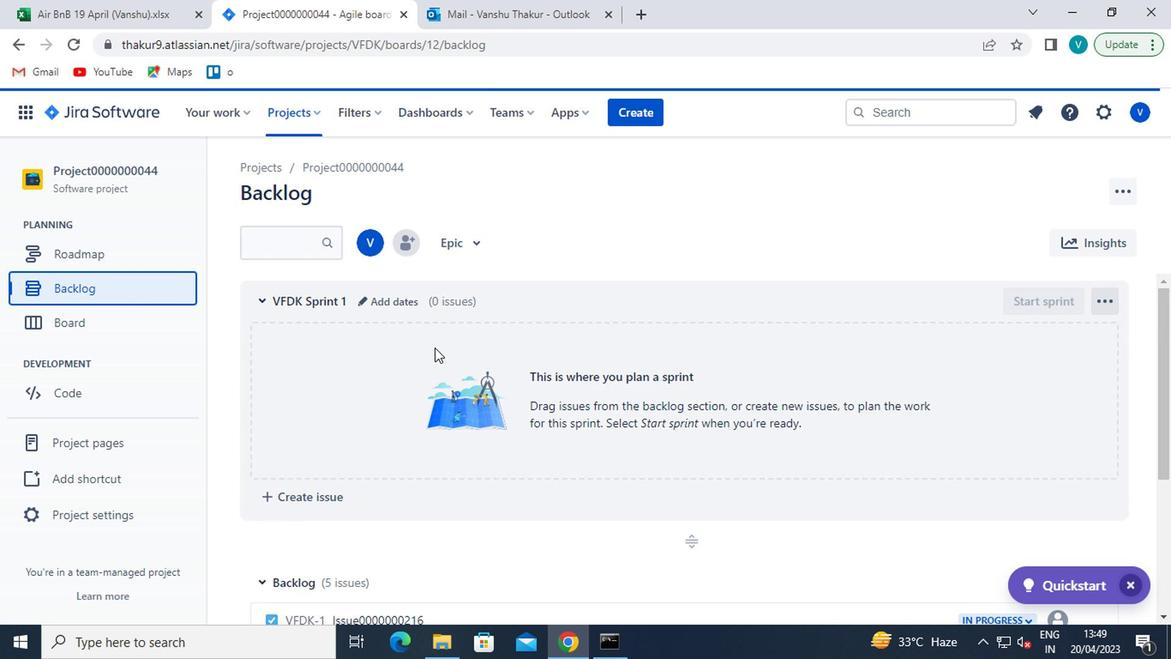 
Action: Mouse scrolled (435, 355) with delta (0, 0)
Screenshot: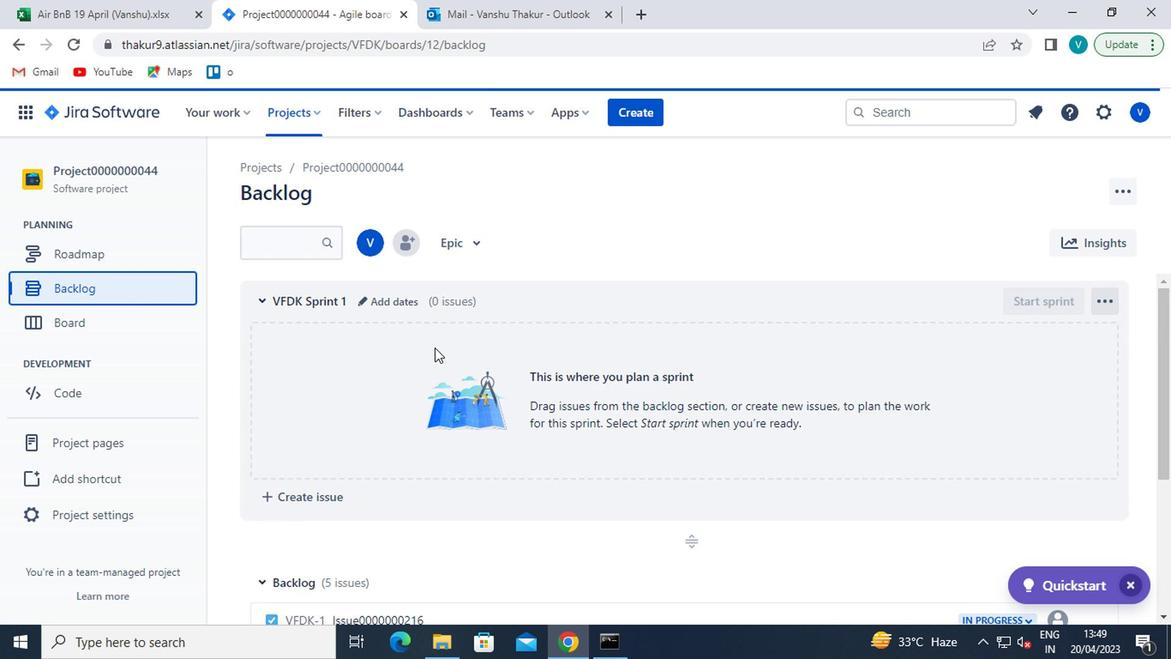 
Action: Mouse moved to (438, 360)
Screenshot: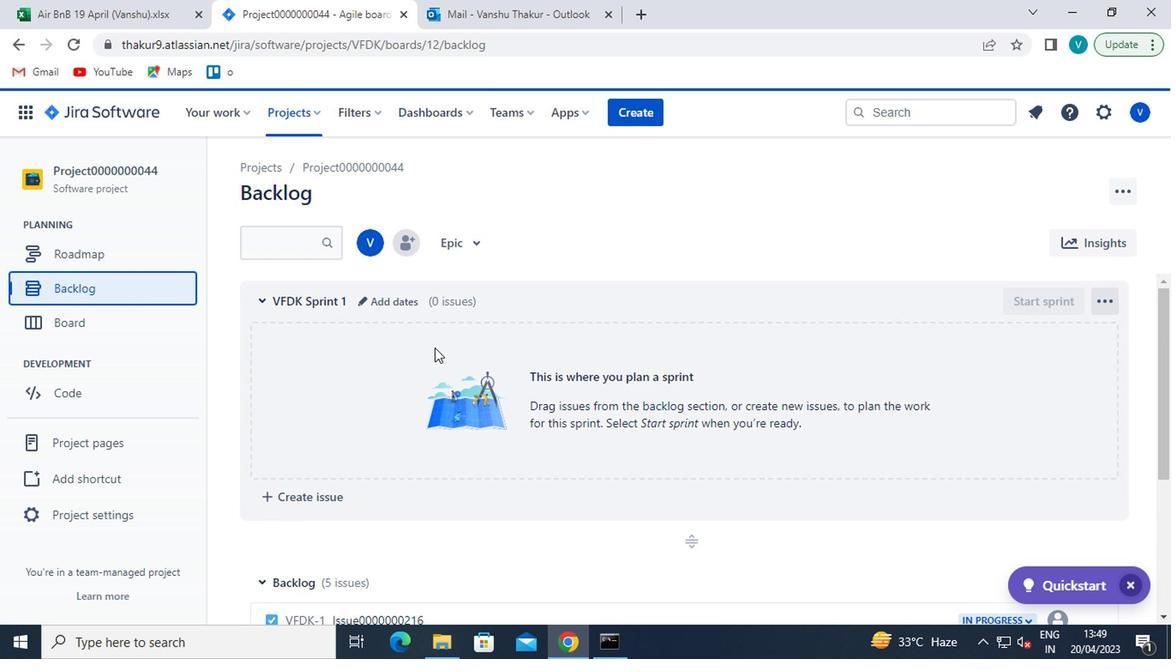 
Action: Mouse scrolled (438, 359) with delta (0, 0)
Screenshot: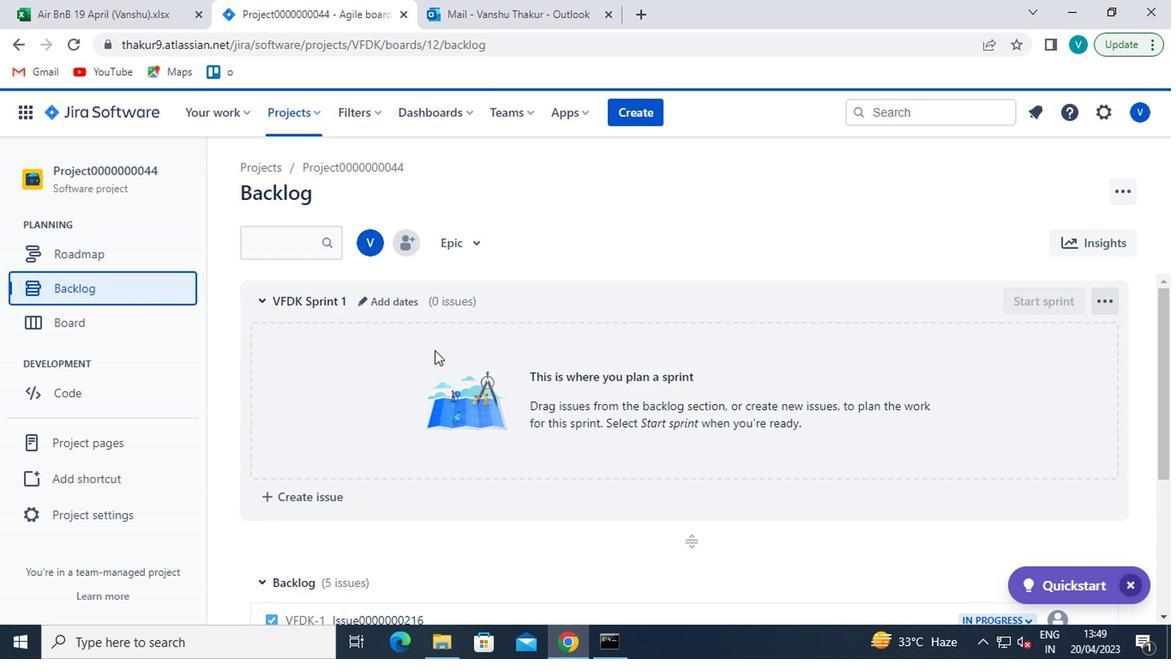 
Action: Mouse moved to (1055, 451)
Screenshot: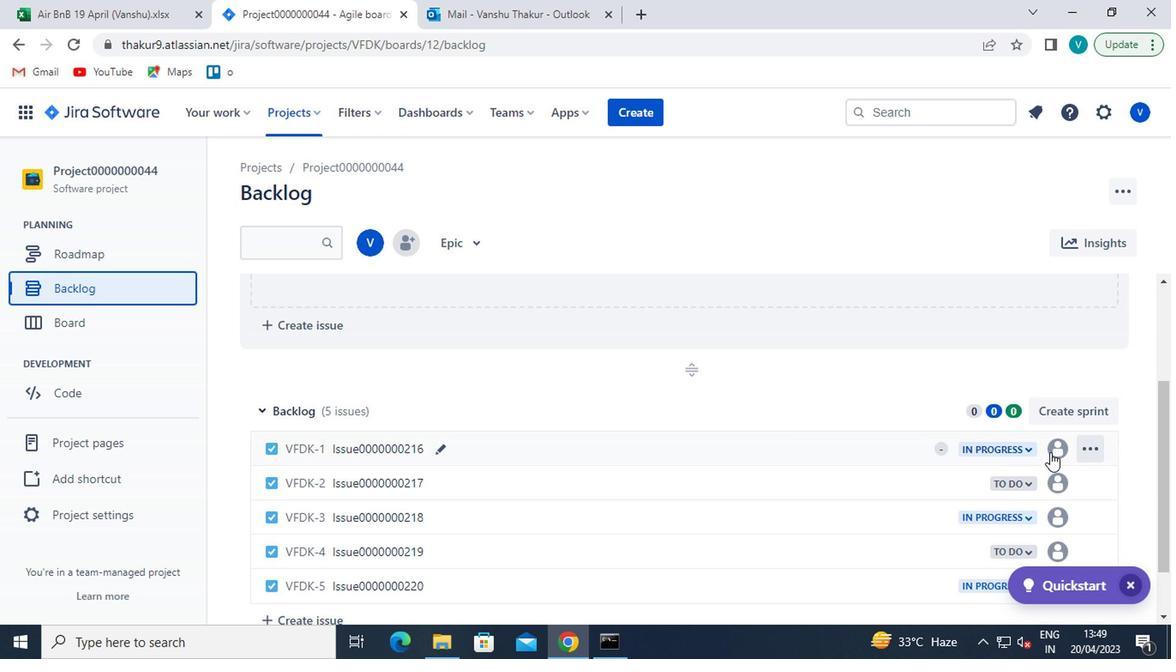 
Action: Mouse pressed left at (1055, 451)
Screenshot: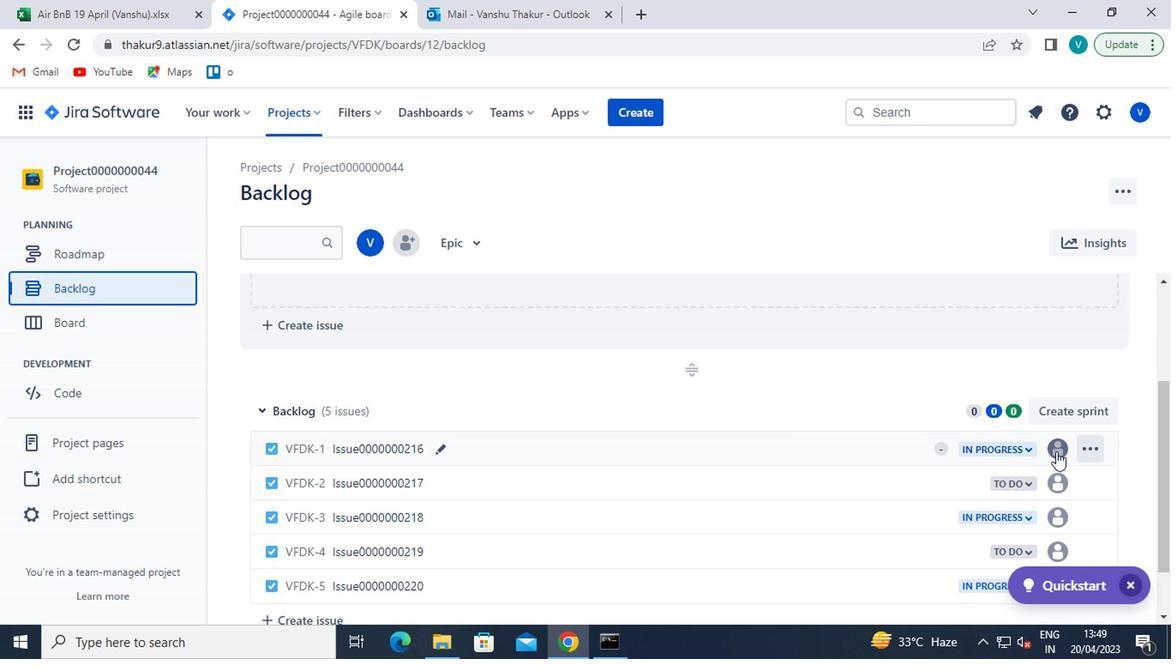 
Action: Mouse moved to (964, 541)
Screenshot: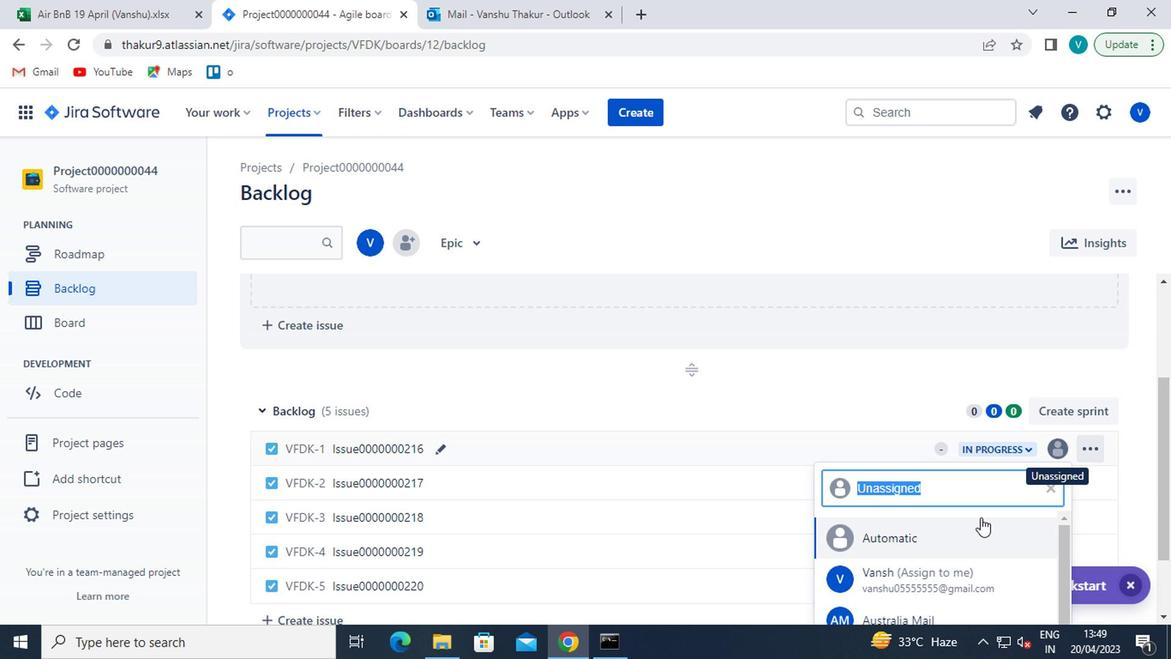 
Action: Mouse scrolled (964, 540) with delta (0, -1)
Screenshot: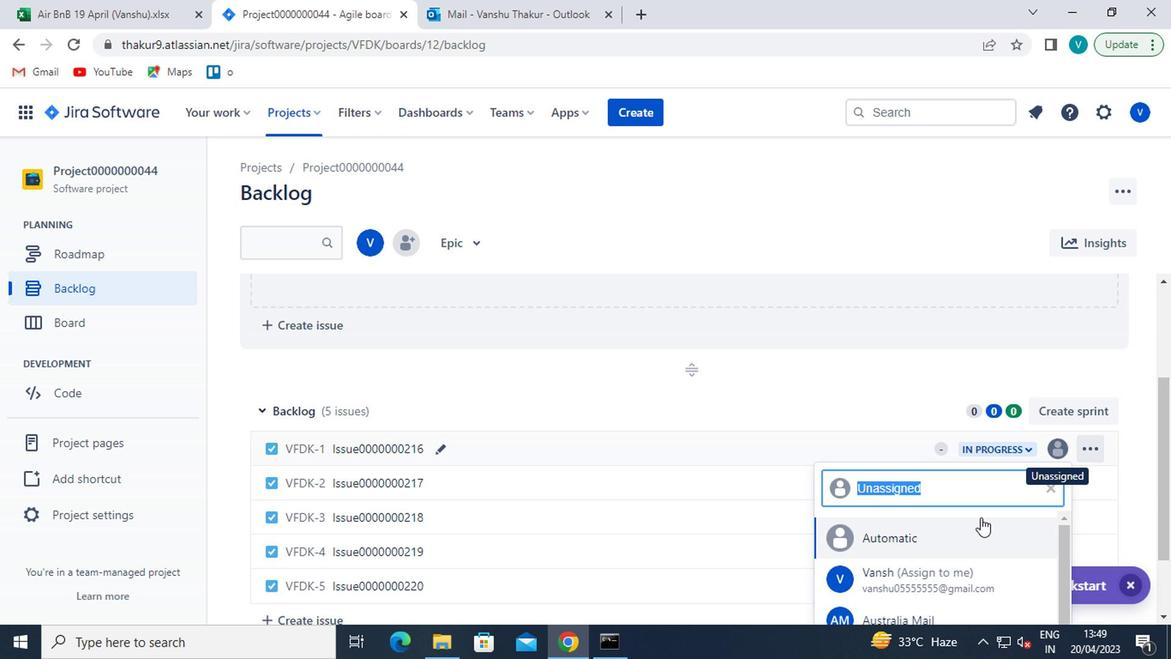 
Action: Mouse moved to (961, 547)
Screenshot: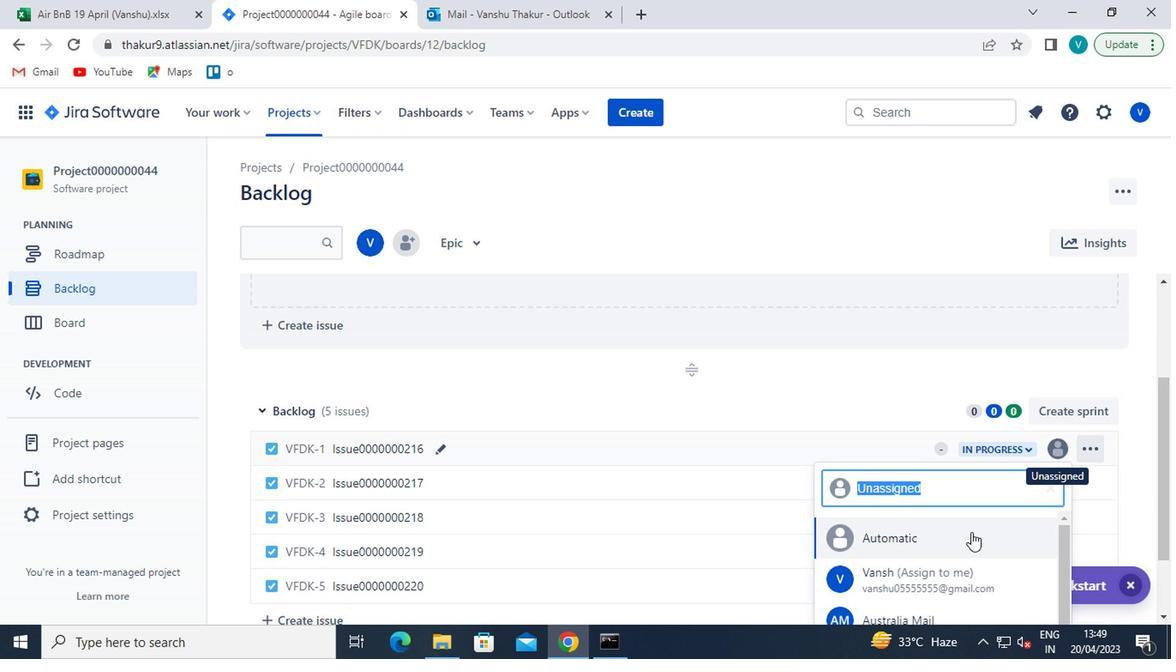 
Action: Mouse scrolled (961, 546) with delta (0, -1)
Screenshot: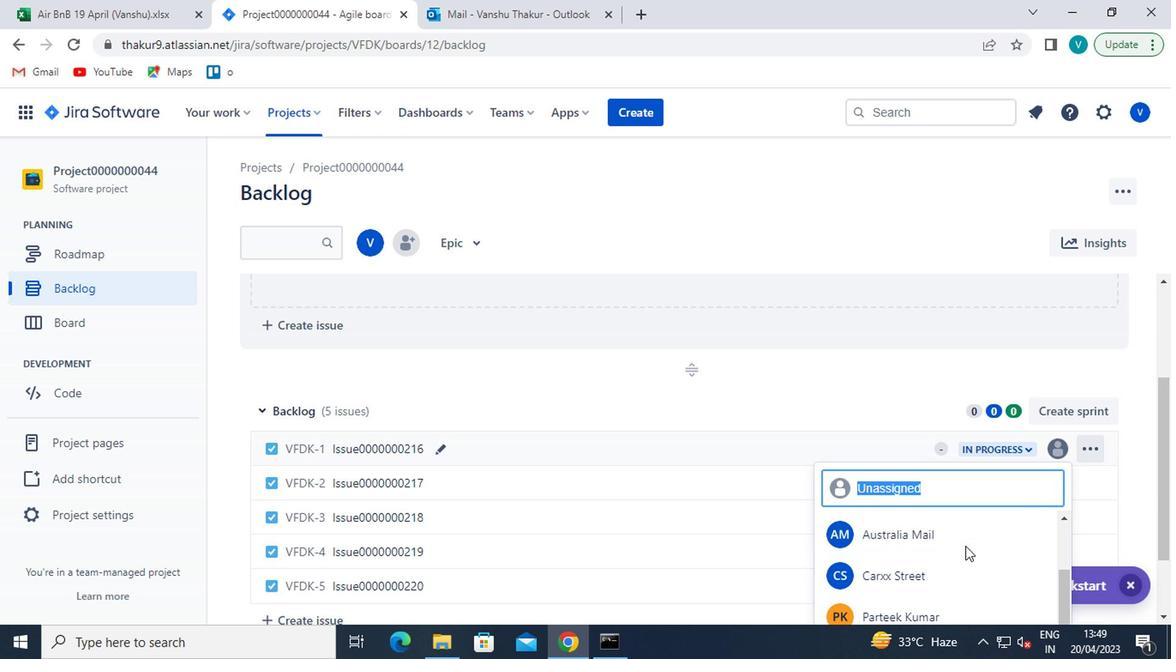 
Action: Mouse moved to (953, 558)
Screenshot: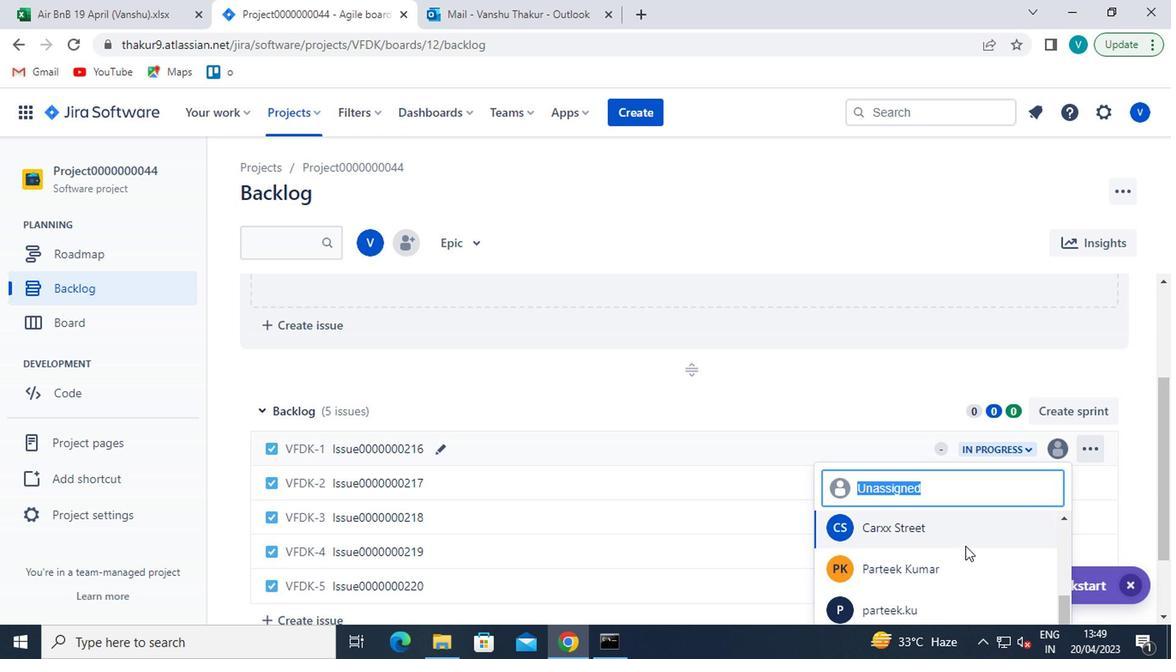 
Action: Mouse scrolled (953, 557) with delta (0, 0)
Screenshot: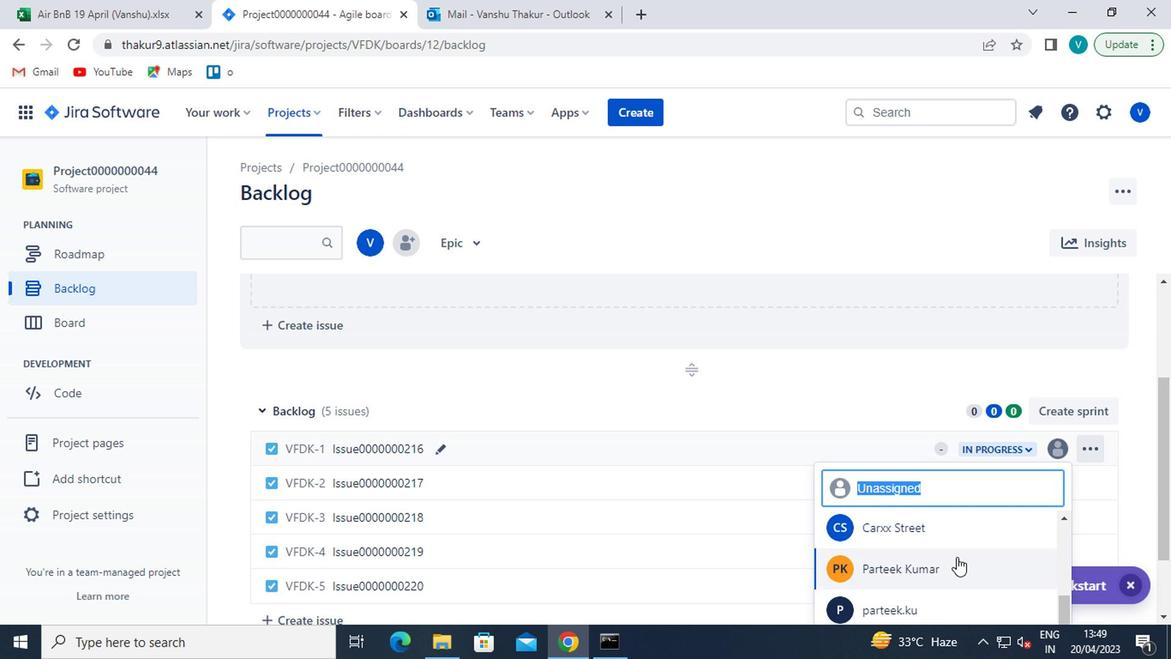 
Action: Mouse scrolled (953, 557) with delta (0, 0)
Screenshot: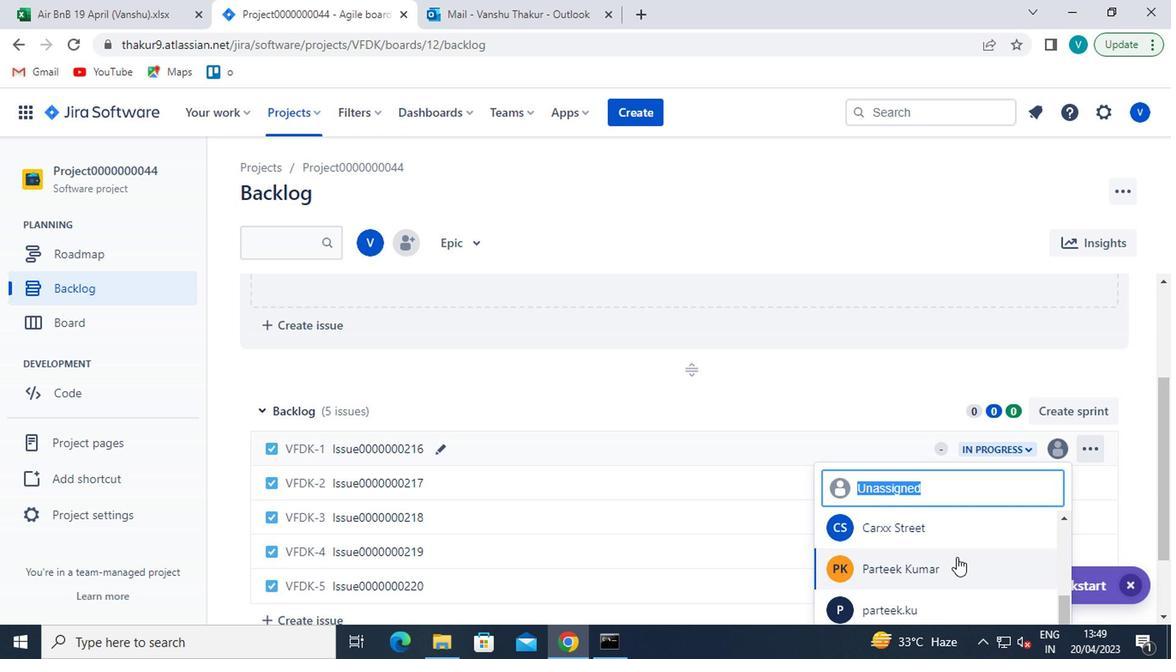 
Action: Mouse scrolled (953, 557) with delta (0, 0)
Screenshot: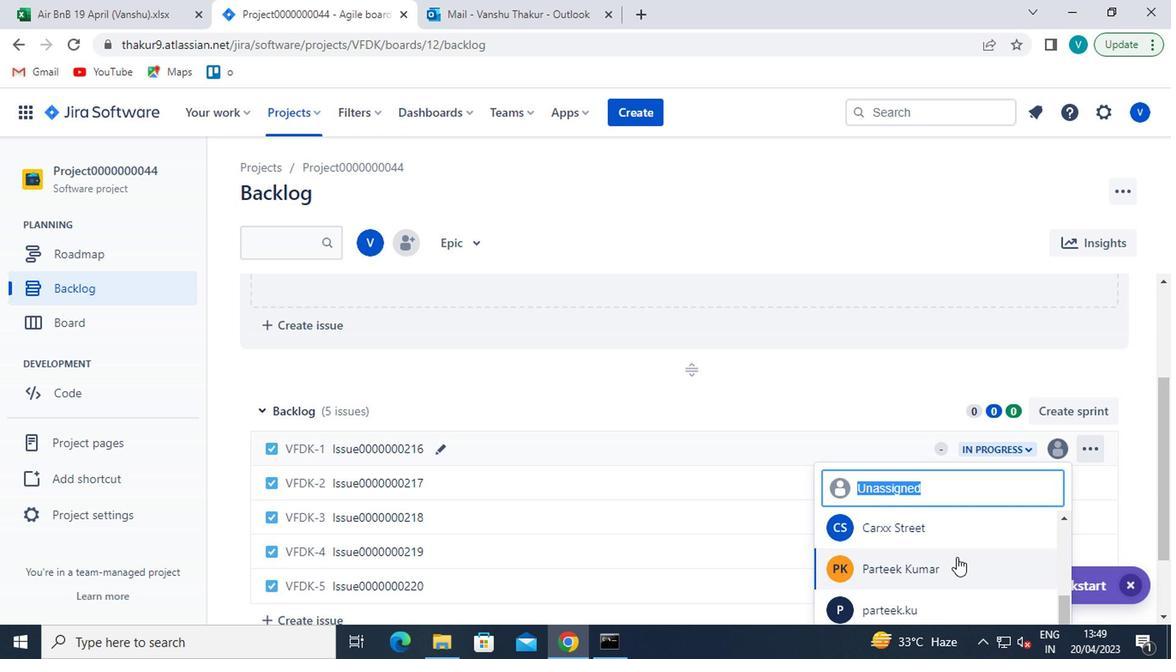 
Action: Mouse moved to (1152, 518)
Screenshot: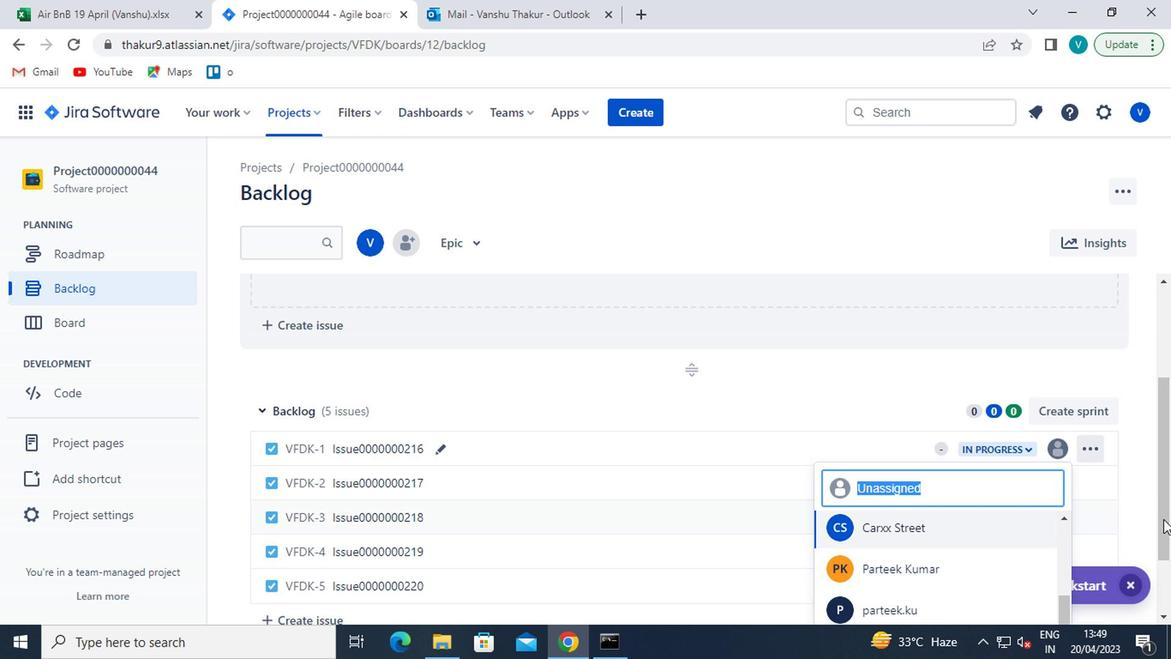 
Action: Mouse scrolled (1152, 518) with delta (0, 0)
Screenshot: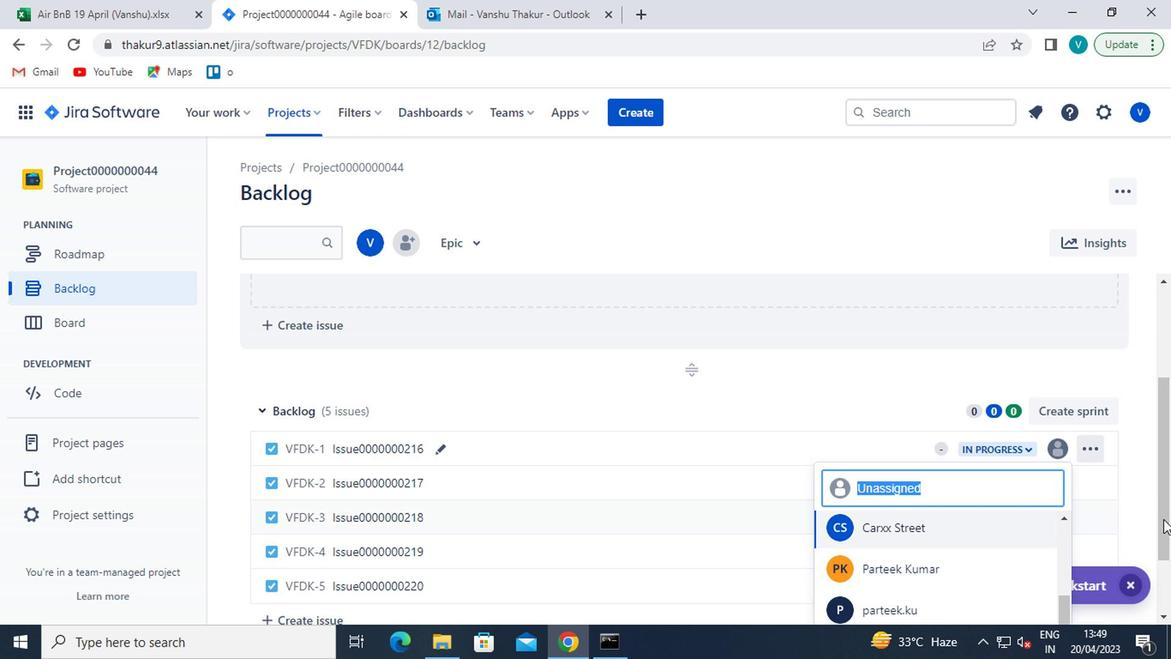
Action: Mouse moved to (1111, 527)
Screenshot: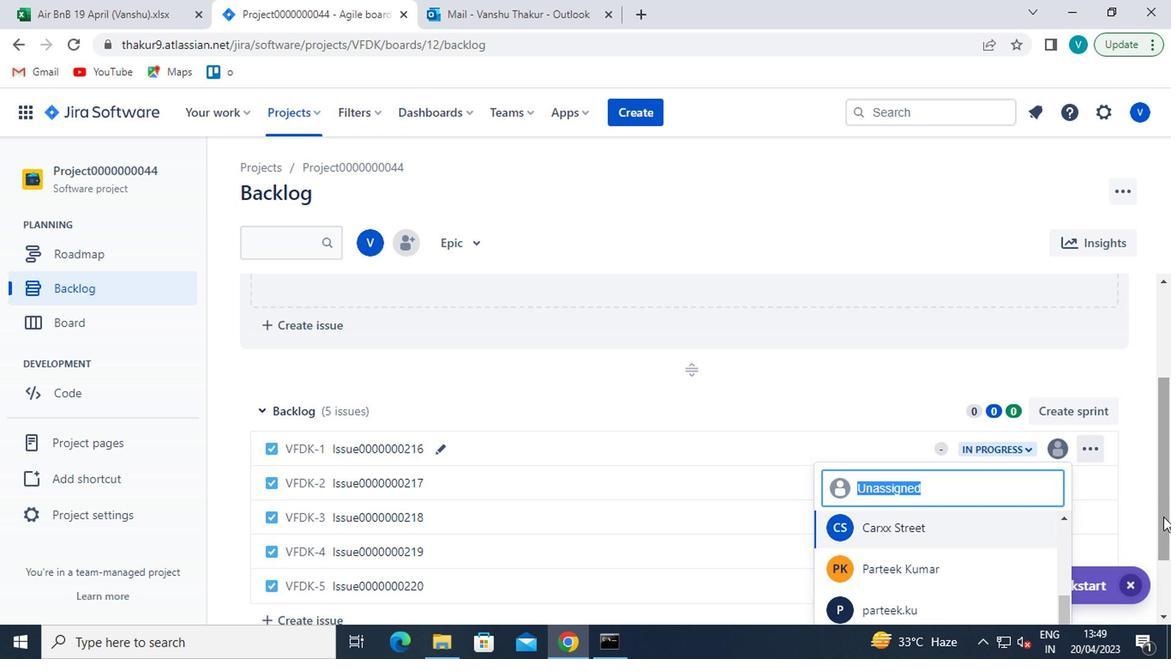 
Action: Mouse scrolled (1111, 526) with delta (0, 0)
Screenshot: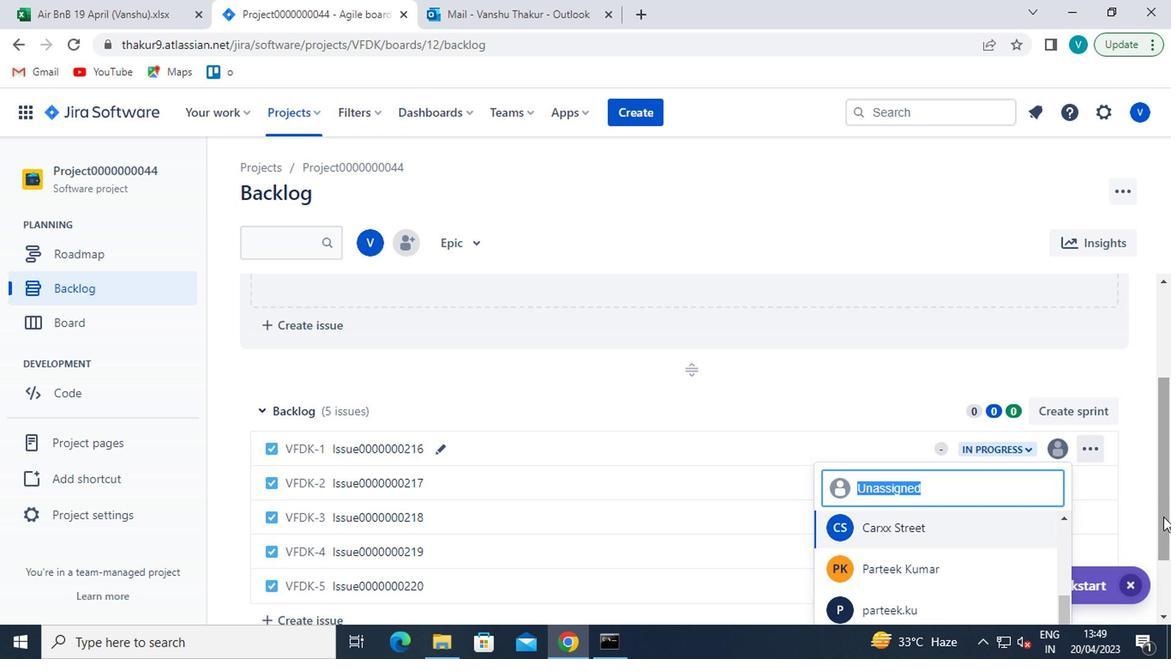 
Action: Mouse moved to (873, 595)
Screenshot: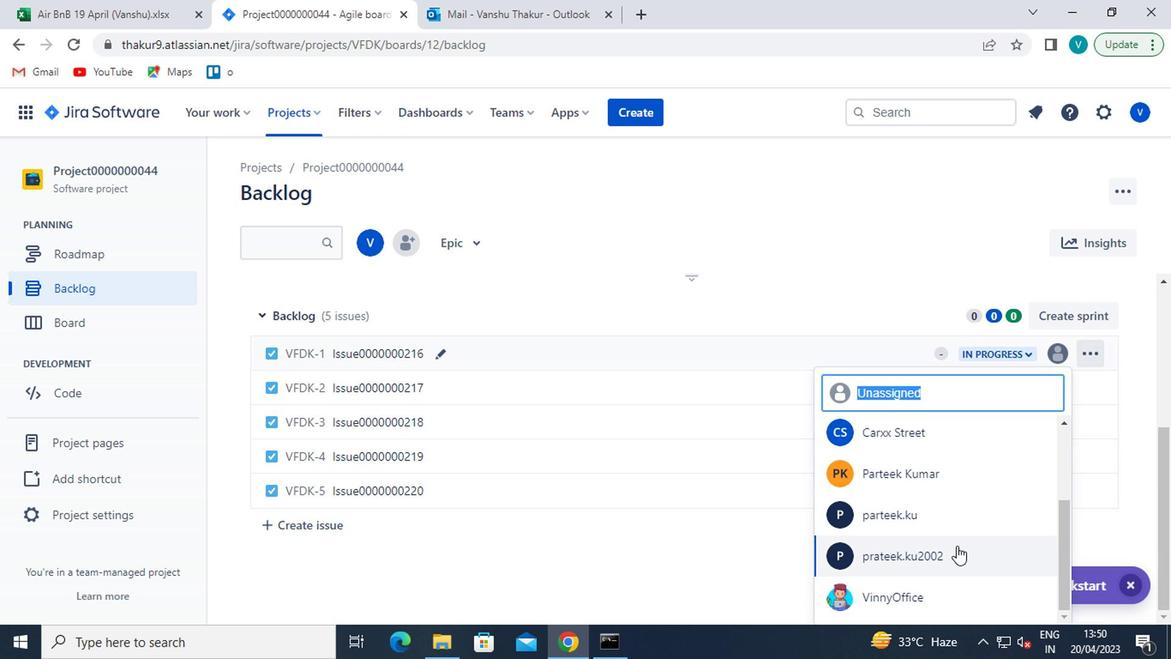
Action: Mouse pressed left at (873, 595)
Screenshot: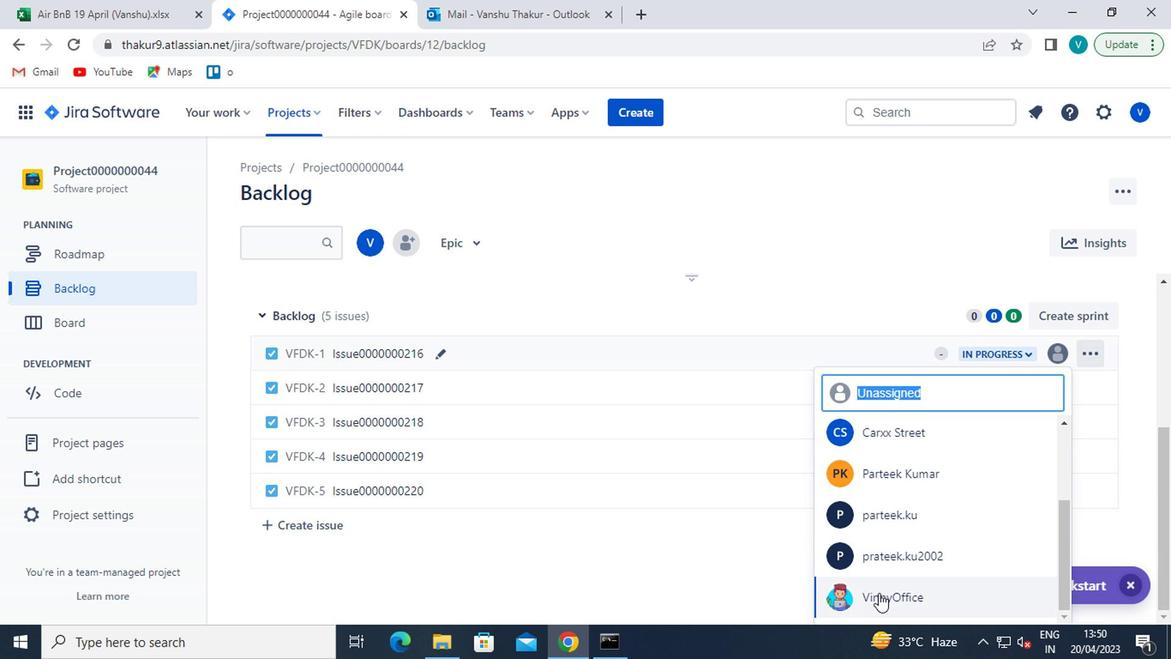 
Action: Mouse moved to (879, 590)
Screenshot: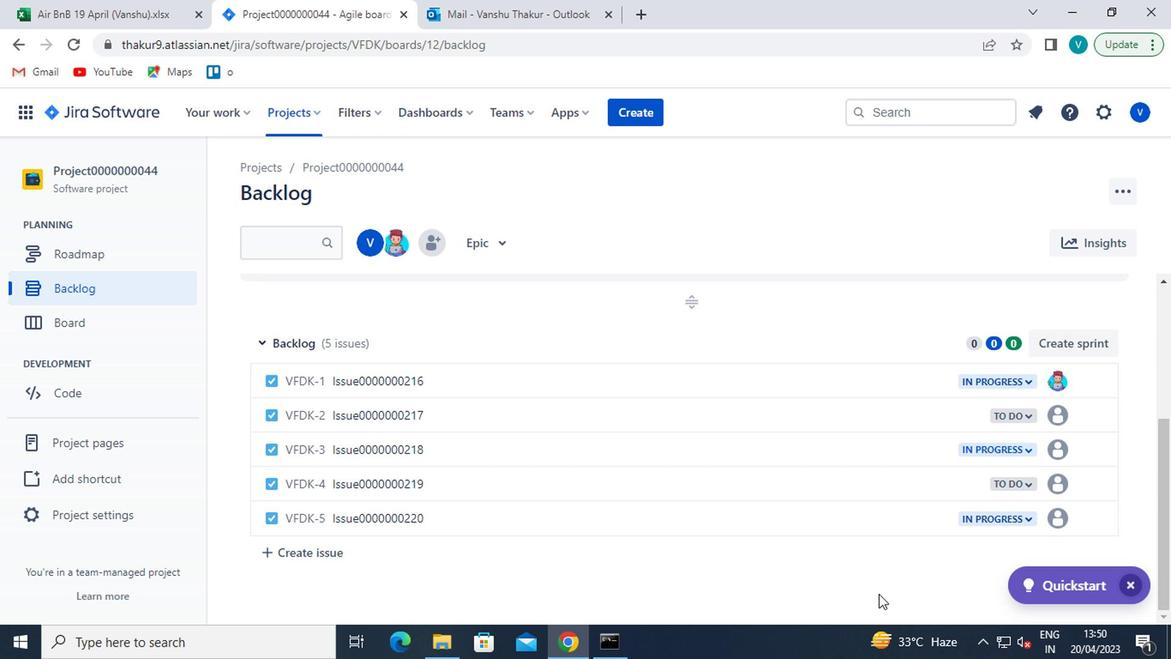 
